 Task: Design a functional, multi-material chess set with custom figurines.
Action: Mouse moved to (147, 112)
Screenshot: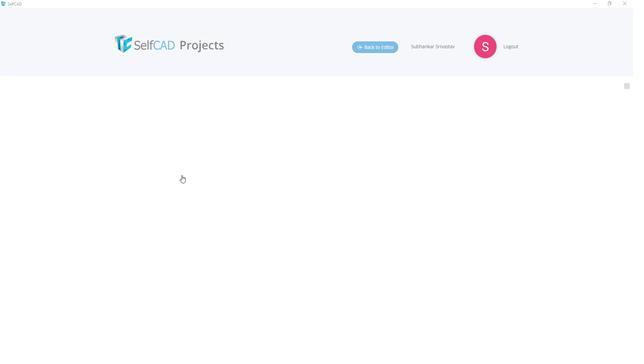 
Action: Mouse pressed left at (147, 112)
Screenshot: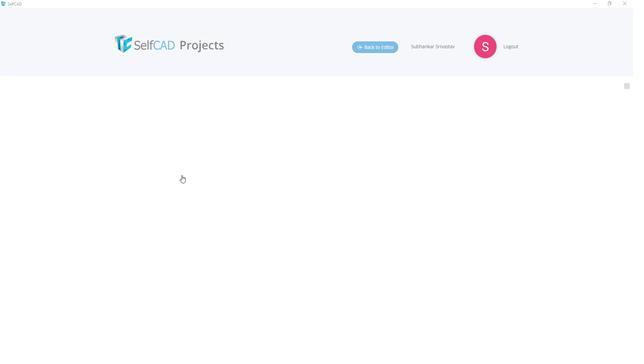 
Action: Mouse moved to (319, 133)
Screenshot: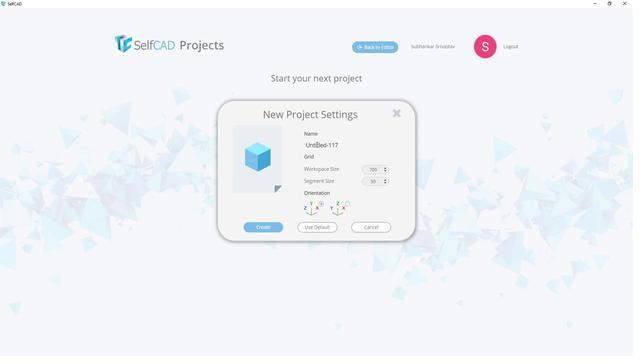 
Action: Mouse pressed left at (319, 133)
Screenshot: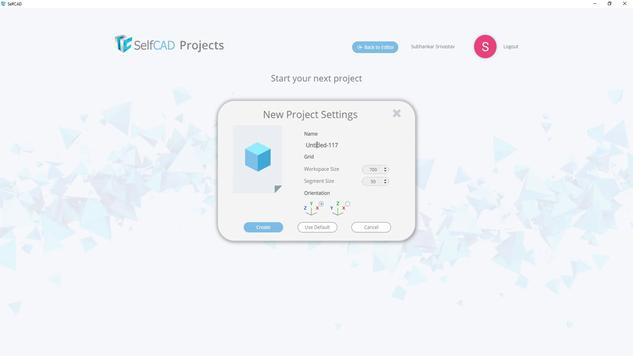 
Action: Key pressed <Key.shift>Chess<Key.space><Key.shift>Set<Key.space><Key.shift><Key.shift>Custom
Screenshot: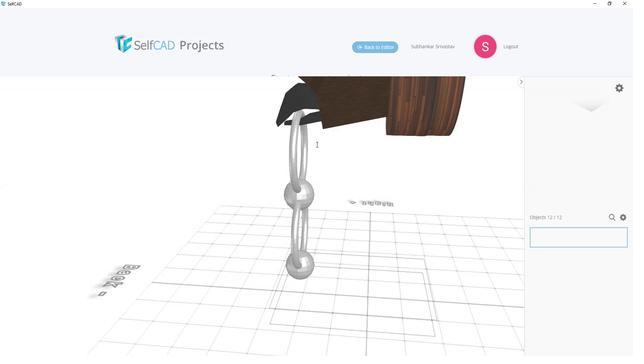 
Action: Mouse moved to (267, 213)
Screenshot: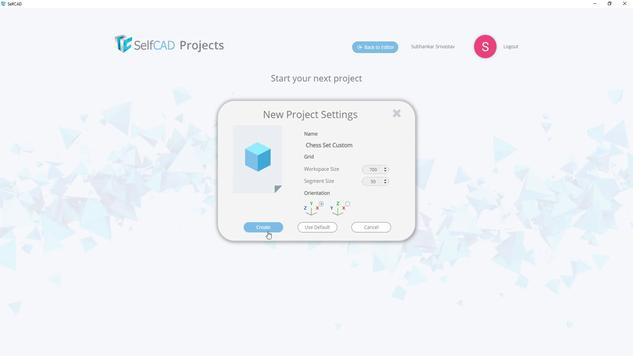 
Action: Mouse pressed left at (267, 213)
Screenshot: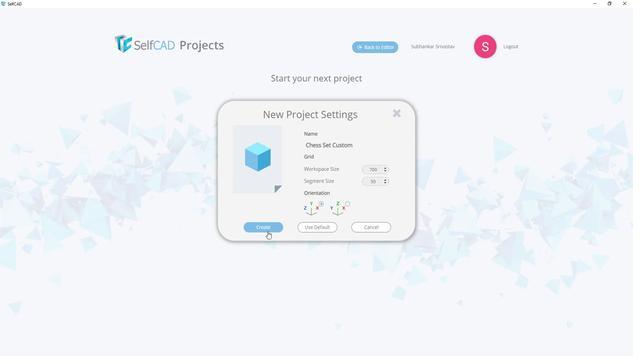 
Action: Mouse moved to (9, 81)
Screenshot: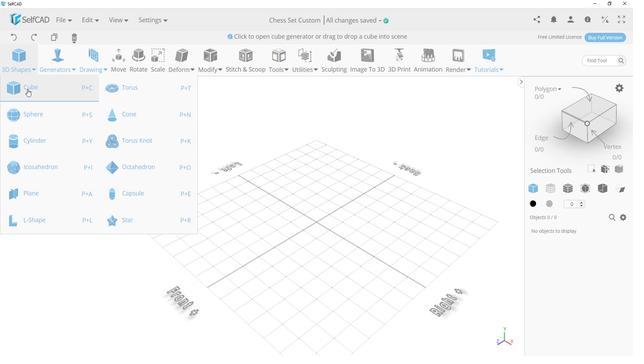 
Action: Mouse pressed left at (9, 81)
Screenshot: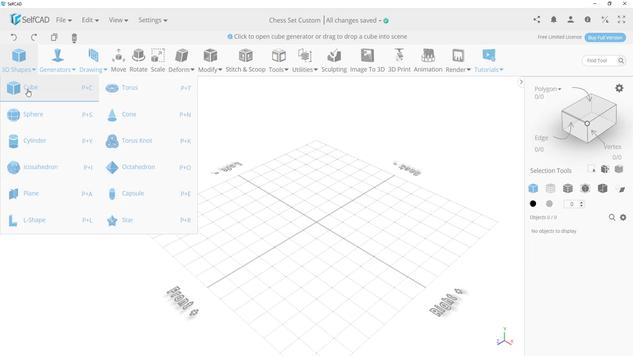 
Action: Mouse moved to (0, 116)
Screenshot: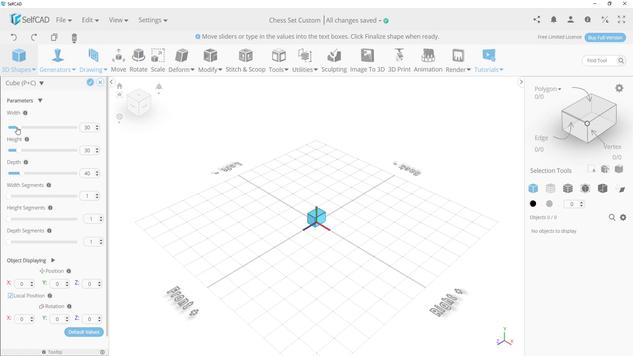 
Action: Mouse pressed left at (0, 116)
Screenshot: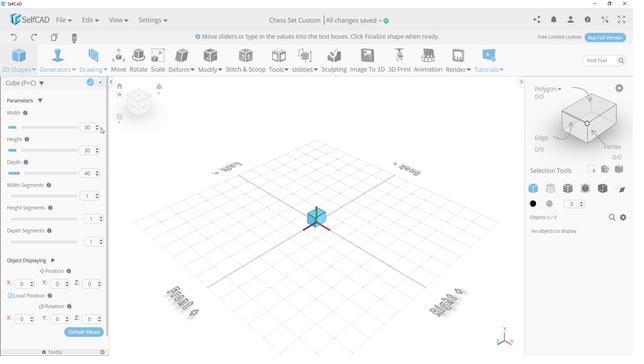 
Action: Mouse moved to (0, 138)
Screenshot: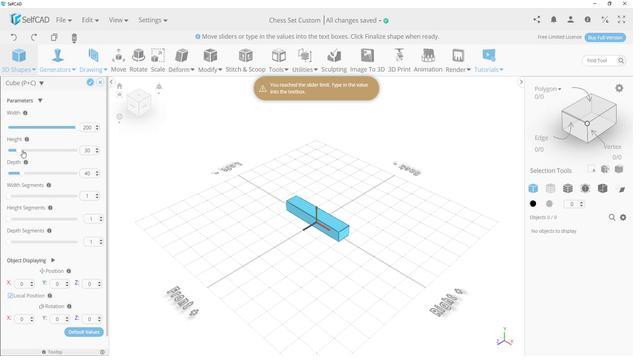 
Action: Mouse pressed left at (0, 138)
Screenshot: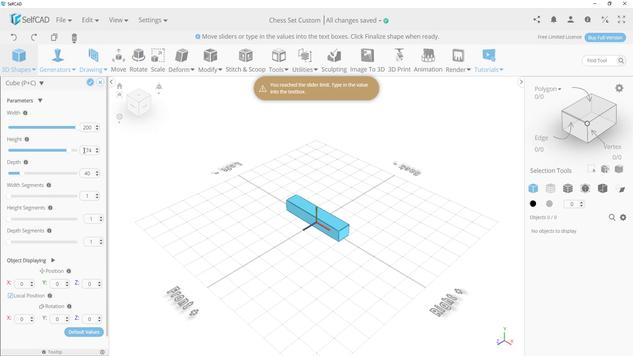 
Action: Mouse moved to (3, 159)
Screenshot: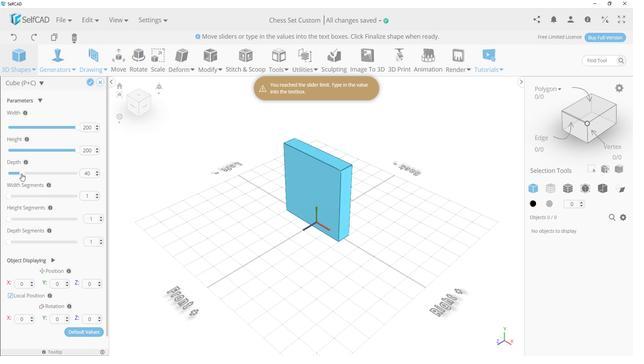 
Action: Mouse pressed left at (3, 159)
Screenshot: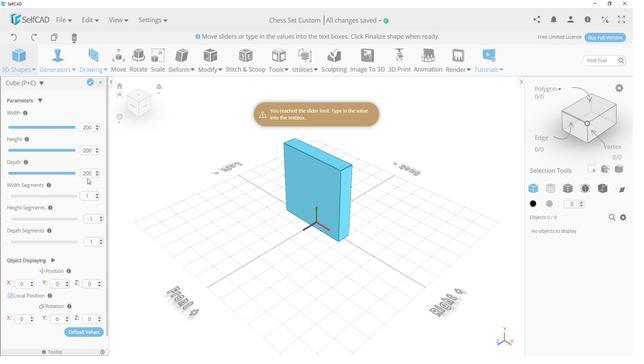 
Action: Mouse moved to (63, 139)
Screenshot: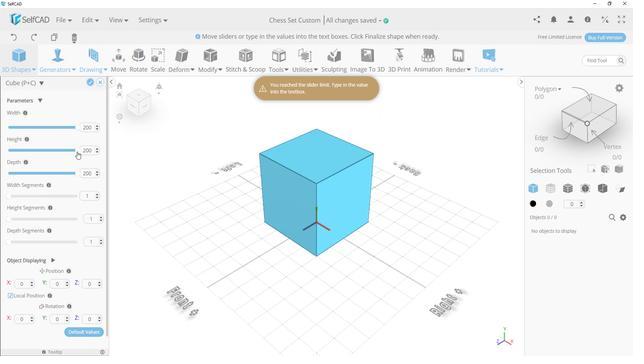 
Action: Mouse pressed left at (63, 139)
Screenshot: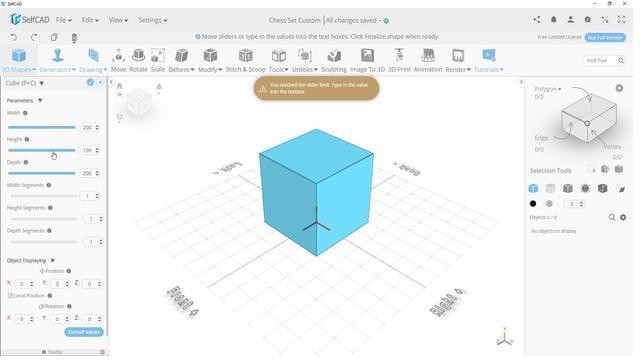 
Action: Mouse moved to (82, 137)
Screenshot: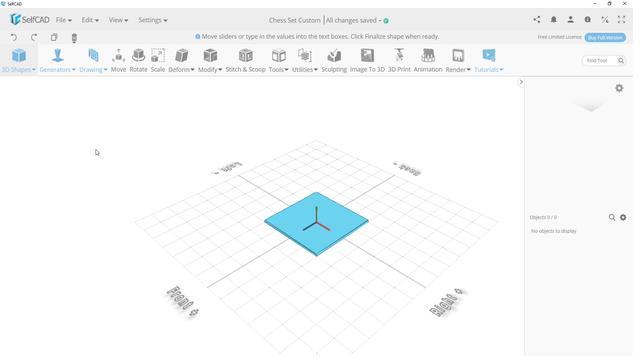 
Action: Mouse pressed left at (82, 137)
Screenshot: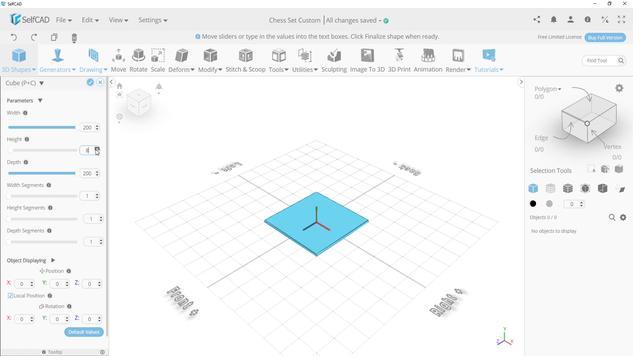 
Action: Mouse pressed left at (82, 137)
Screenshot: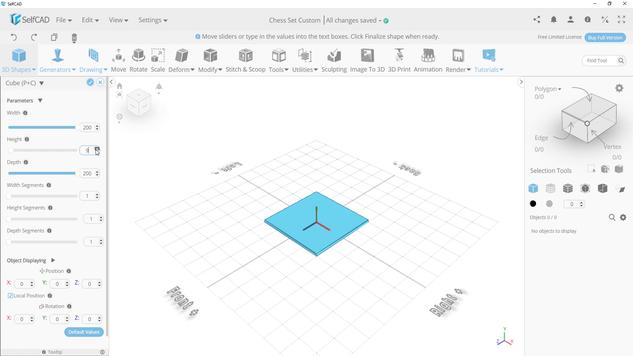 
Action: Mouse pressed left at (82, 137)
Screenshot: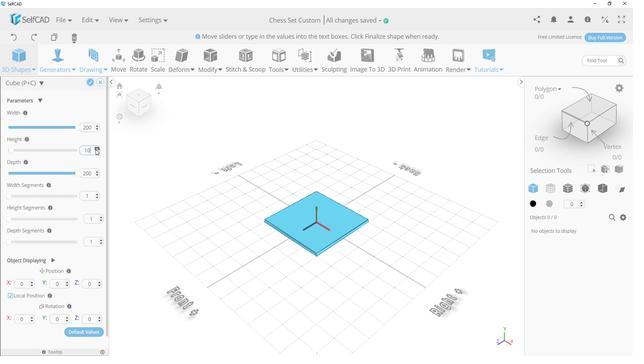 
Action: Mouse moved to (84, 178)
Screenshot: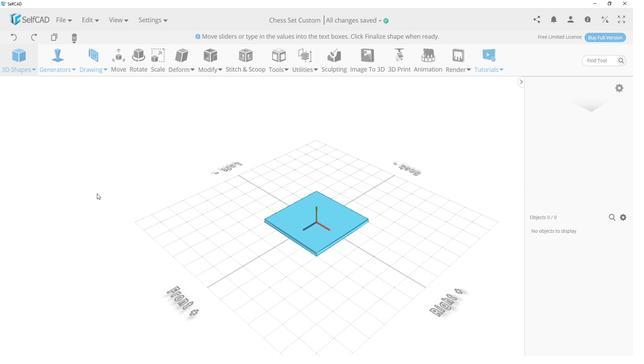 
Action: Mouse pressed left at (84, 178)
Screenshot: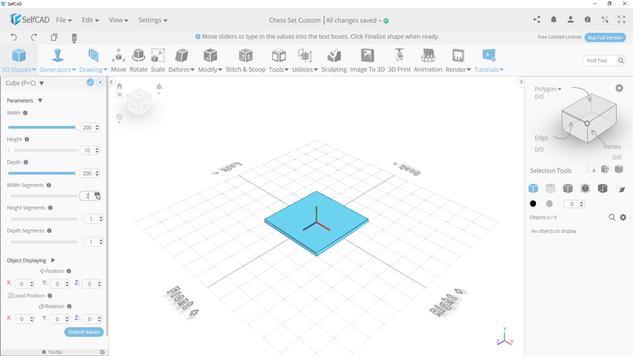 
Action: Mouse pressed left at (84, 178)
Screenshot: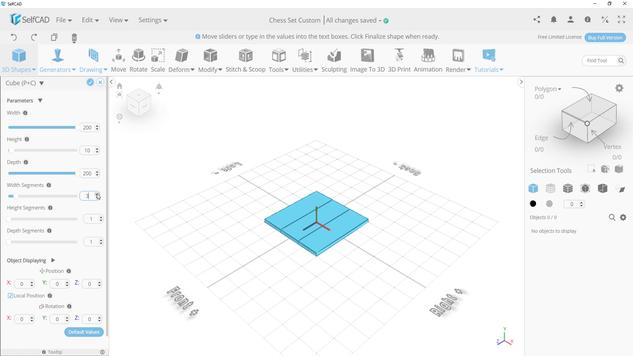 
Action: Mouse pressed left at (84, 178)
Screenshot: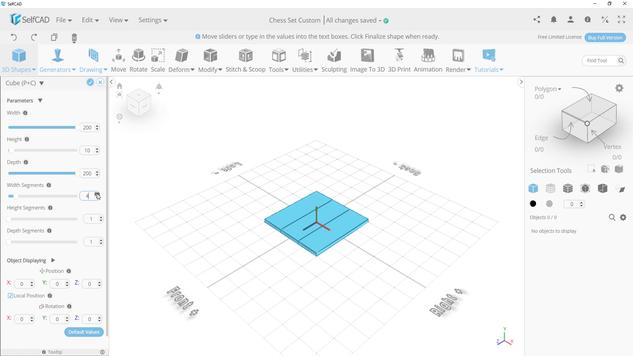 
Action: Mouse pressed left at (84, 178)
Screenshot: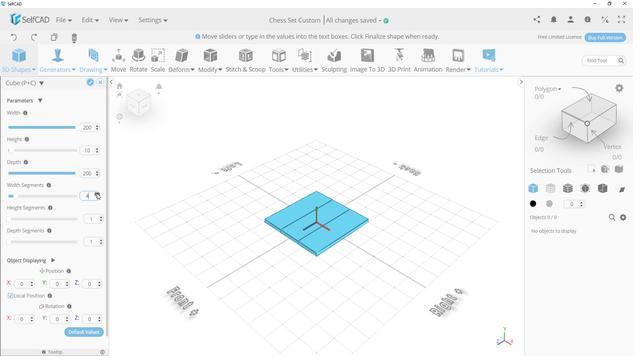 
Action: Mouse pressed left at (84, 178)
Screenshot: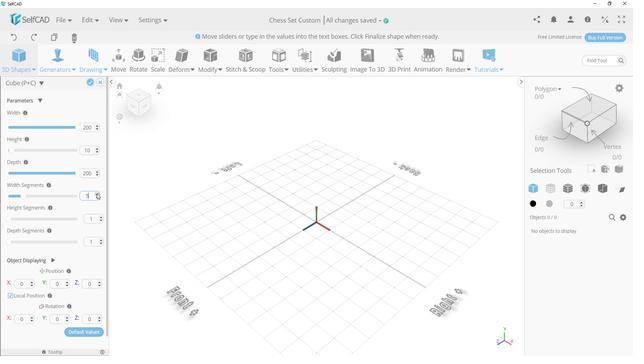 
Action: Mouse pressed left at (84, 178)
Screenshot: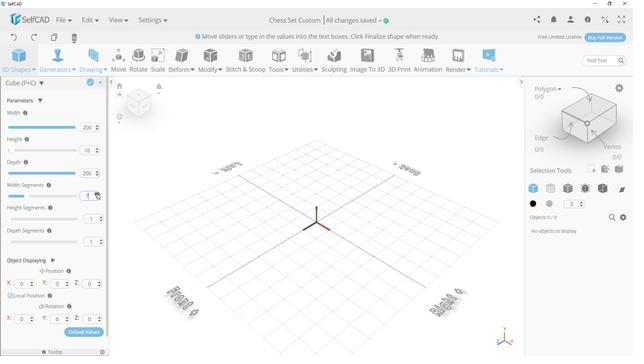 
Action: Mouse pressed left at (84, 178)
Screenshot: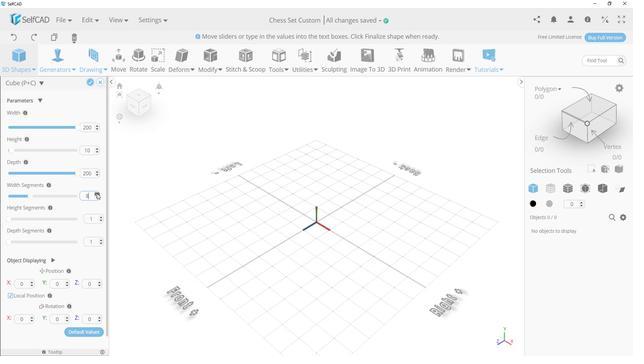 
Action: Mouse moved to (87, 200)
Screenshot: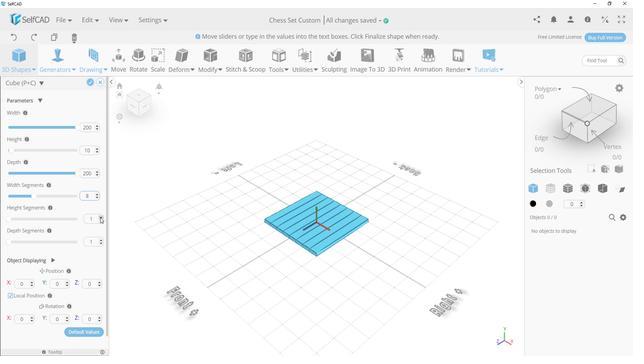 
Action: Mouse pressed left at (87, 200)
Screenshot: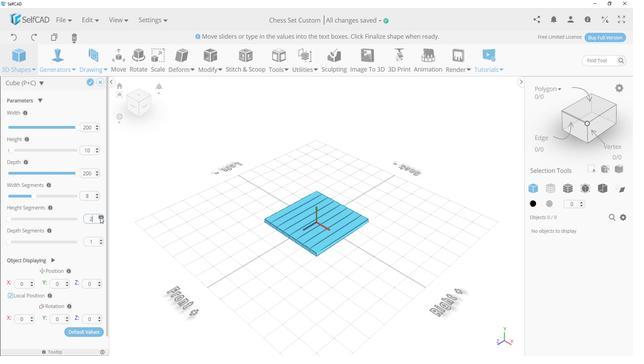 
Action: Mouse moved to (88, 223)
Screenshot: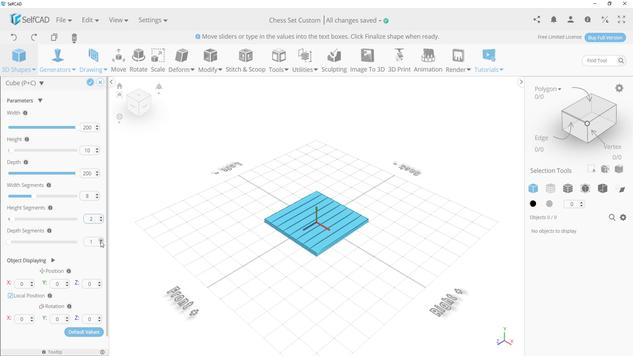 
Action: Mouse pressed left at (88, 223)
Screenshot: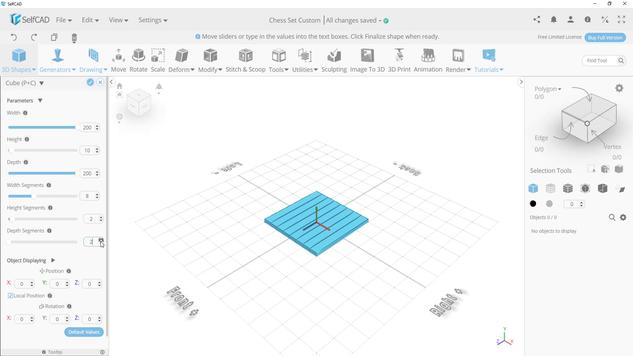
Action: Mouse pressed left at (88, 223)
Screenshot: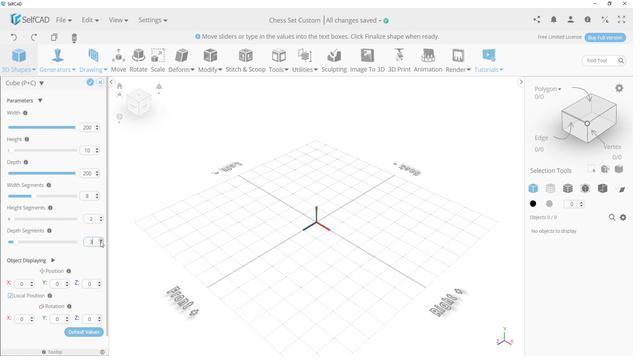
Action: Mouse pressed left at (88, 223)
Screenshot: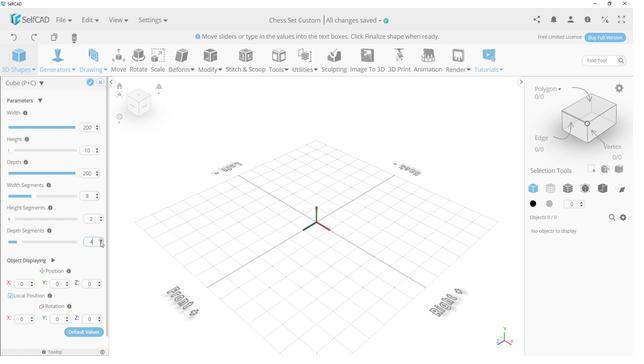 
Action: Mouse pressed left at (88, 223)
Screenshot: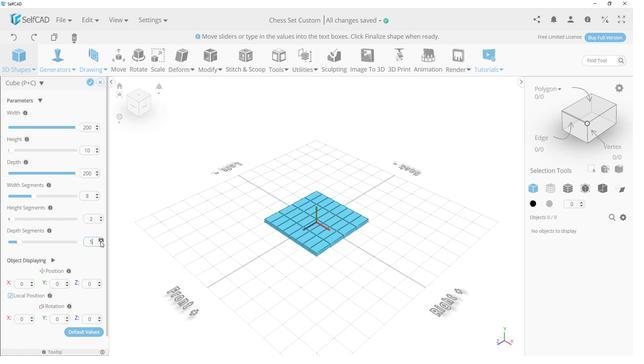 
Action: Mouse pressed left at (88, 223)
Screenshot: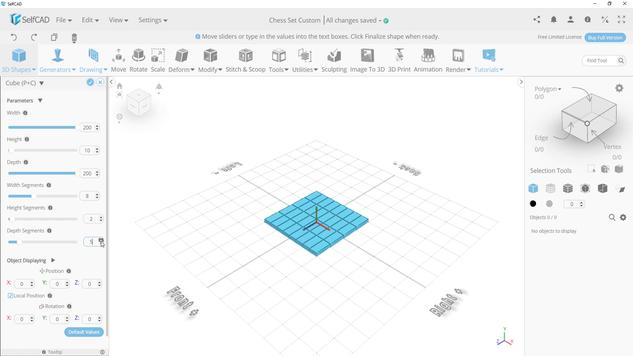 
Action: Mouse moved to (88, 222)
Screenshot: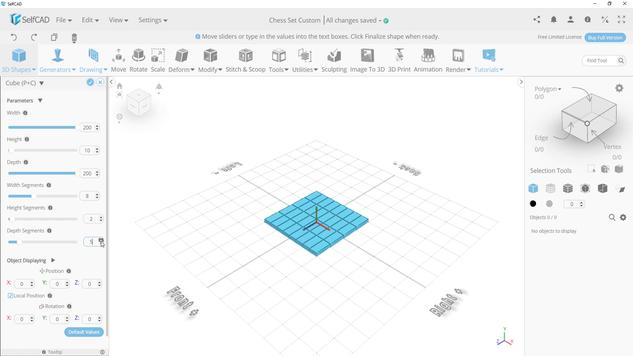 
Action: Mouse pressed left at (88, 222)
Screenshot: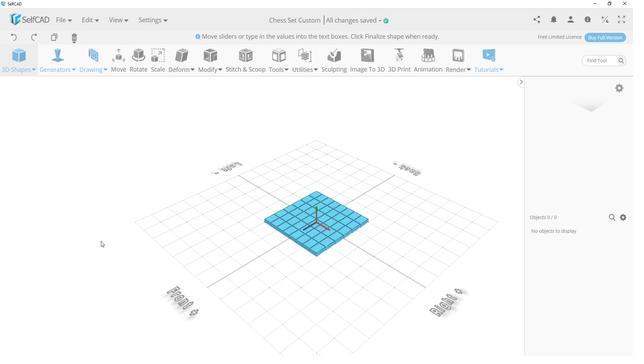 
Action: Mouse pressed left at (88, 222)
Screenshot: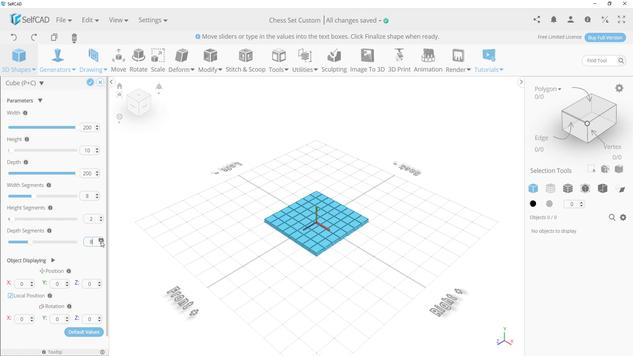 
Action: Mouse moved to (76, 76)
Screenshot: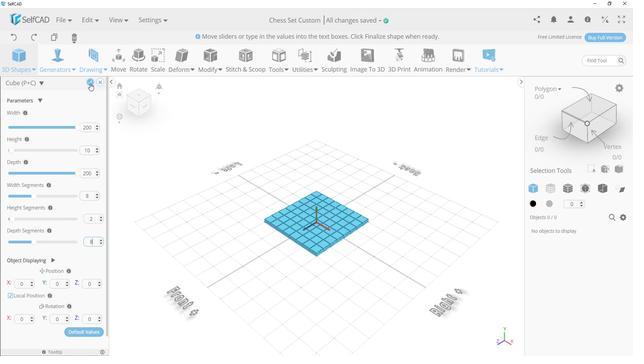 
Action: Mouse pressed left at (76, 76)
Screenshot: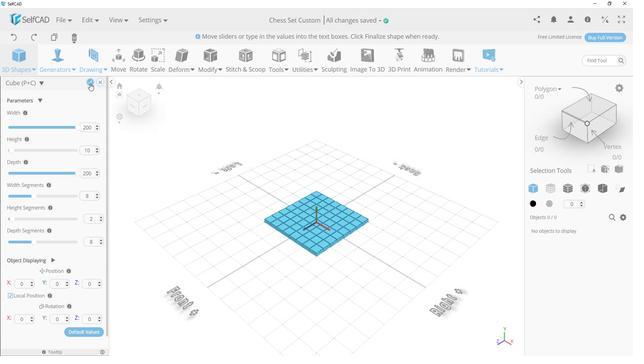 
Action: Mouse moved to (592, 180)
Screenshot: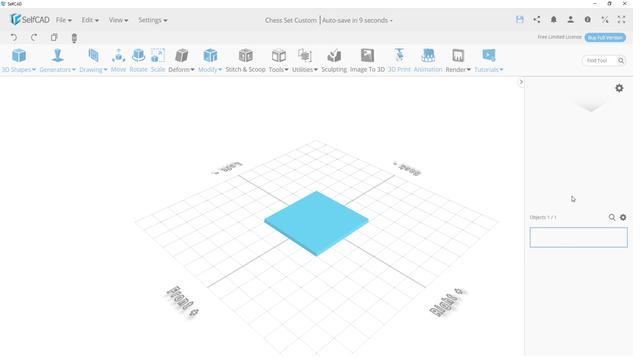 
Action: Mouse pressed left at (592, 180)
Screenshot: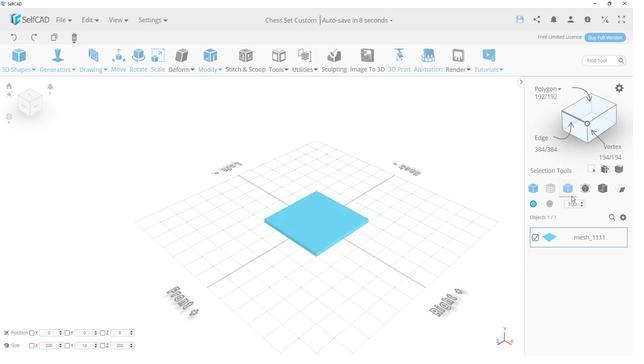 
Action: Mouse moved to (589, 174)
Screenshot: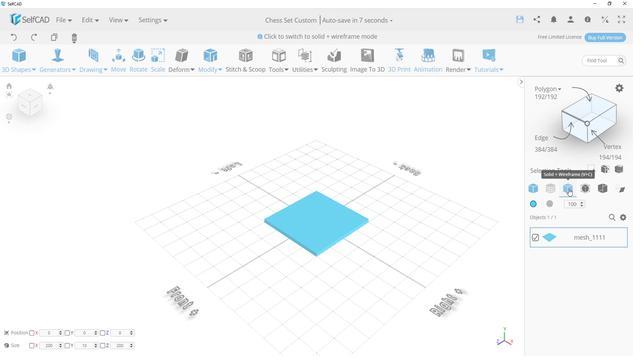 
Action: Mouse pressed left at (589, 174)
Screenshot: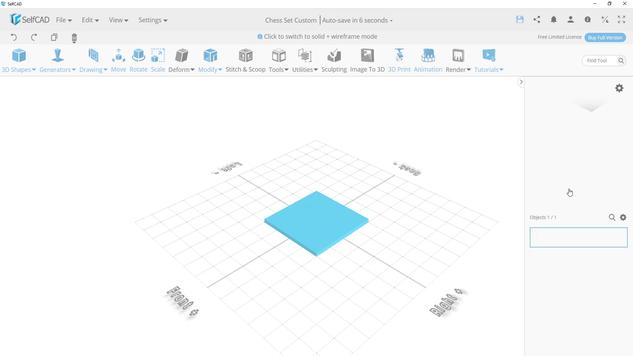 
Action: Mouse moved to (379, 218)
Screenshot: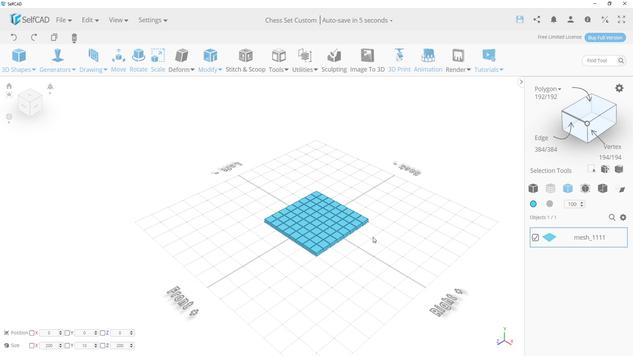 
Action: Mouse scrolled (379, 219) with delta (0, 0)
Screenshot: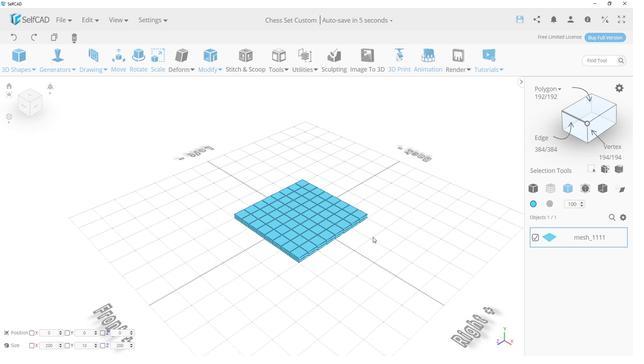 
Action: Mouse scrolled (379, 219) with delta (0, 0)
Screenshot: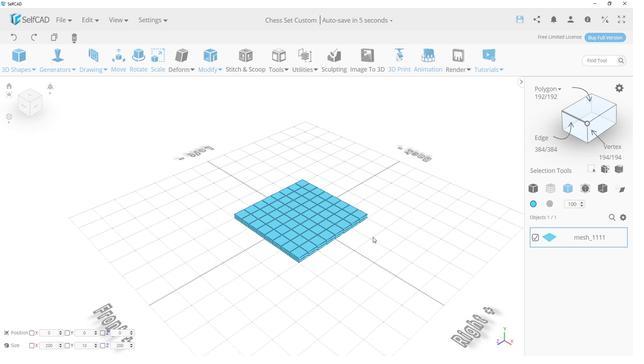 
Action: Mouse scrolled (379, 219) with delta (0, 0)
Screenshot: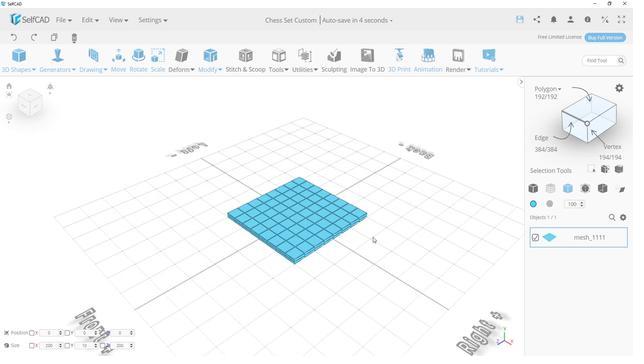 
Action: Mouse scrolled (379, 219) with delta (0, 0)
Screenshot: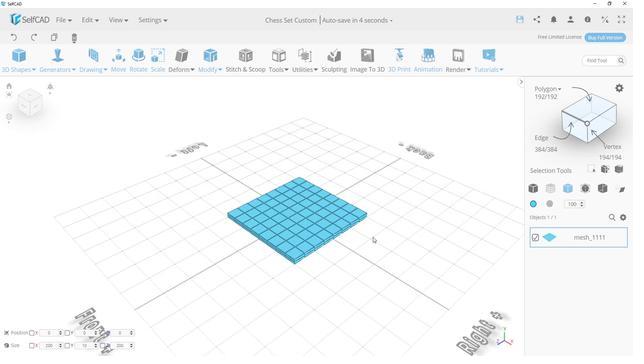 
Action: Mouse scrolled (379, 219) with delta (0, 0)
Screenshot: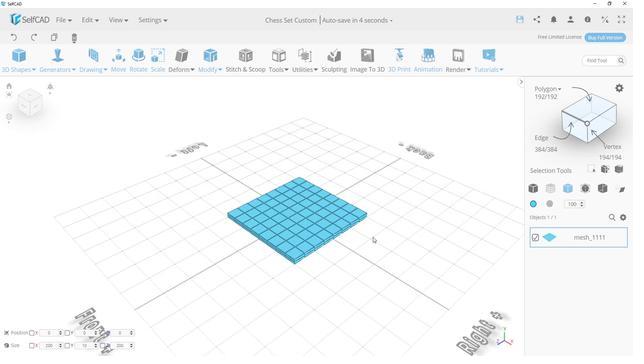 
Action: Mouse scrolled (379, 219) with delta (0, 0)
Screenshot: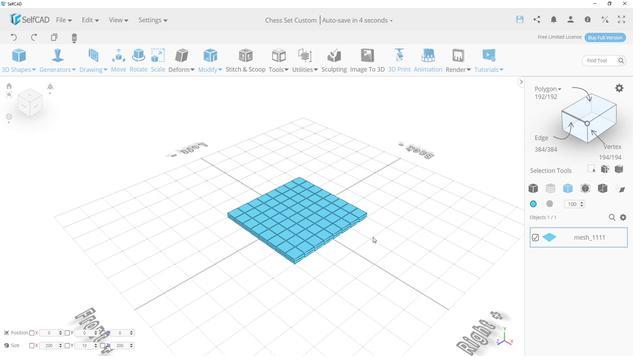 
Action: Mouse scrolled (379, 219) with delta (0, 0)
Screenshot: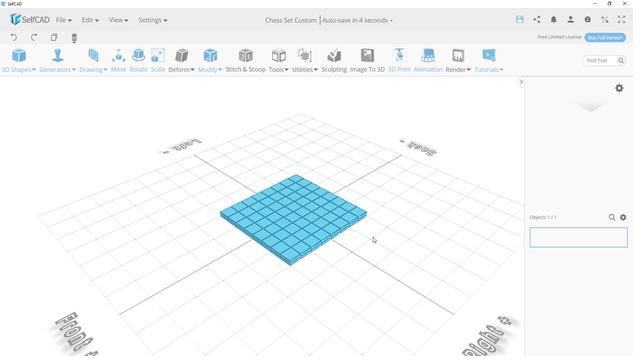 
Action: Mouse scrolled (379, 219) with delta (0, 0)
Screenshot: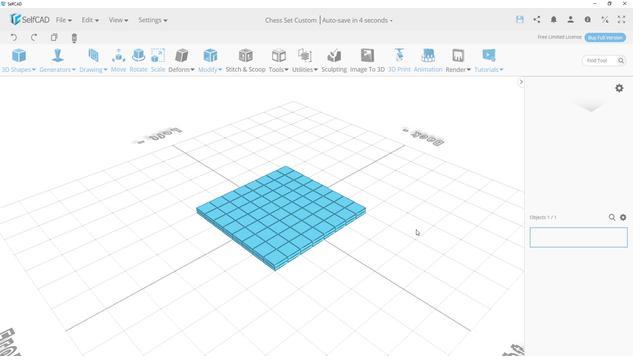 
Action: Mouse scrolled (379, 219) with delta (0, 0)
Screenshot: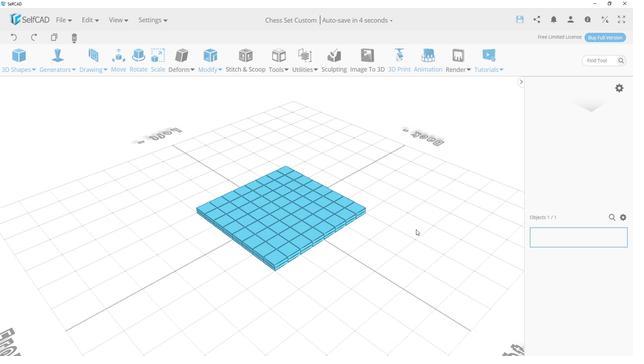 
Action: Mouse scrolled (379, 219) with delta (0, 0)
Screenshot: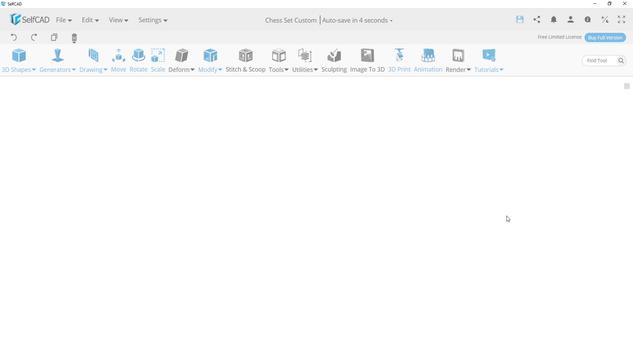
Action: Mouse moved to (567, 189)
Screenshot: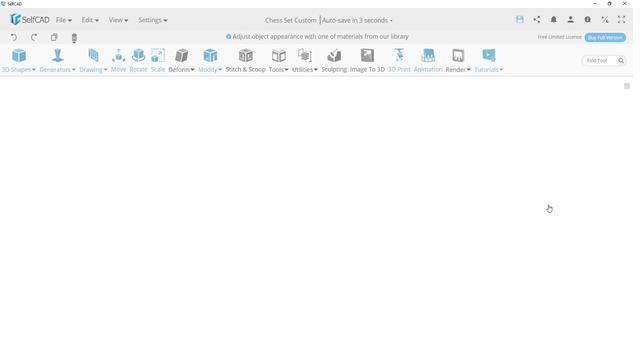 
Action: Mouse pressed left at (567, 189)
Screenshot: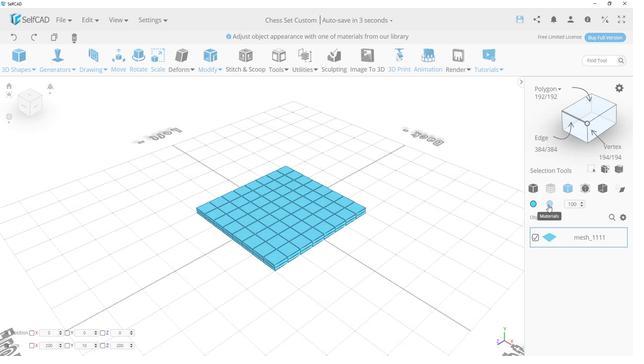 
Action: Mouse moved to (79, 90)
Screenshot: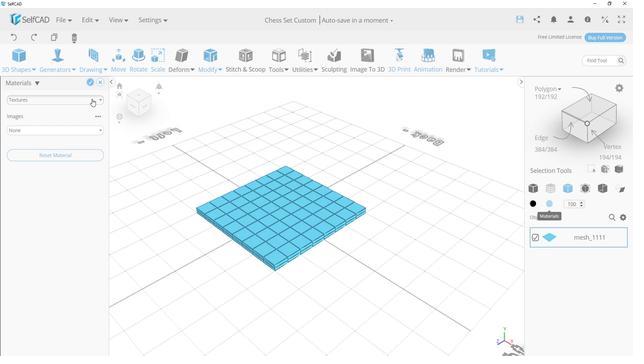 
Action: Mouse pressed left at (79, 90)
Screenshot: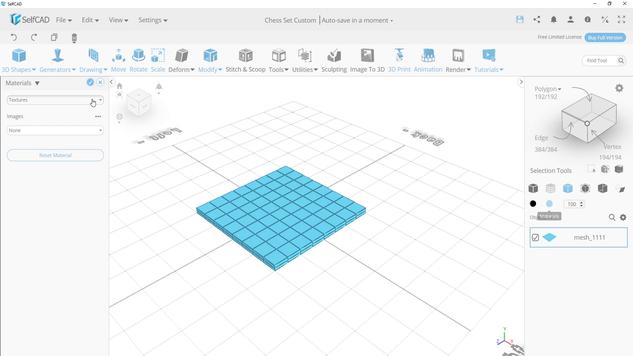 
Action: Mouse moved to (26, 111)
Screenshot: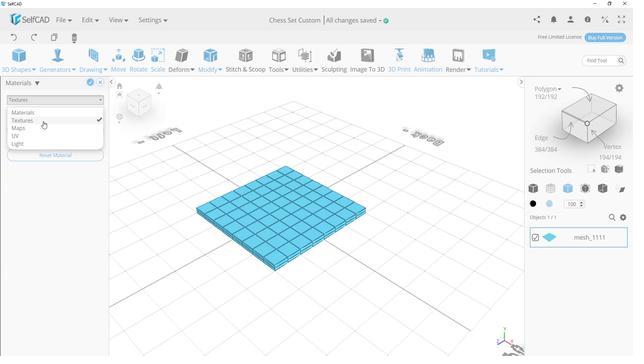 
Action: Mouse pressed left at (26, 111)
Screenshot: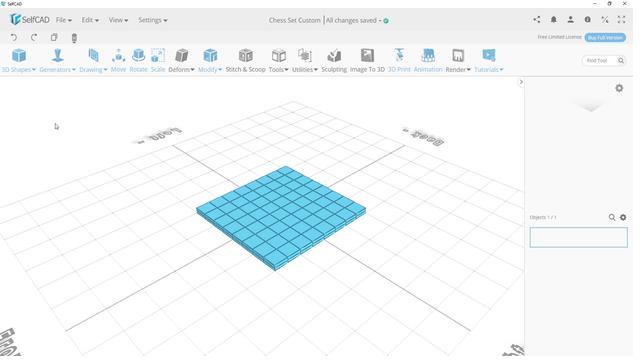 
Action: Mouse moved to (61, 120)
Screenshot: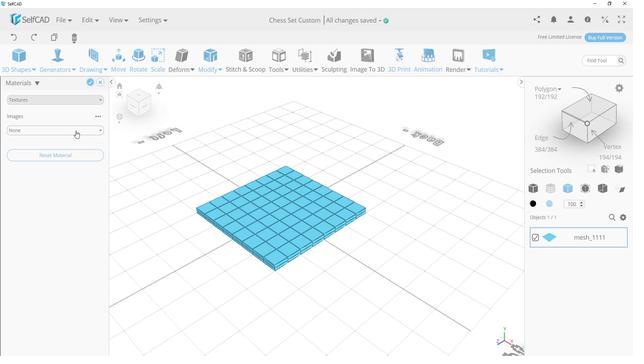 
Action: Mouse pressed left at (61, 120)
Screenshot: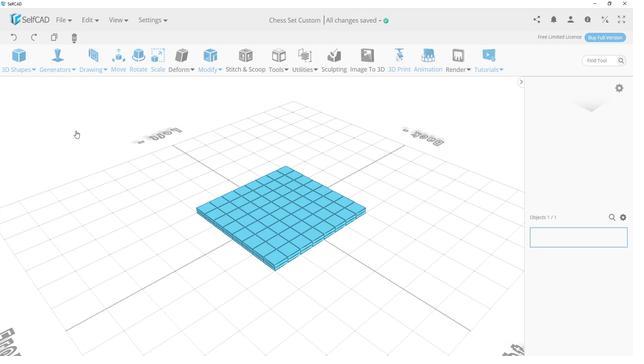 
Action: Mouse moved to (21, 144)
Screenshot: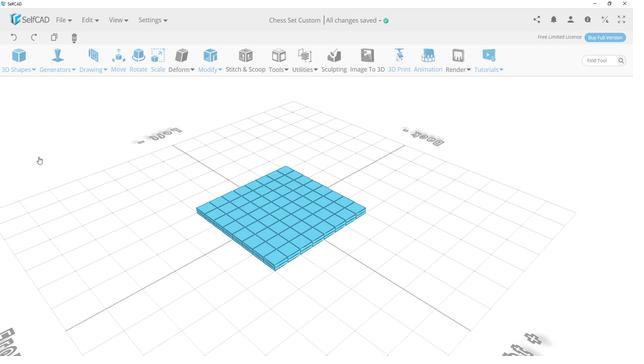 
Action: Mouse pressed left at (21, 144)
Screenshot: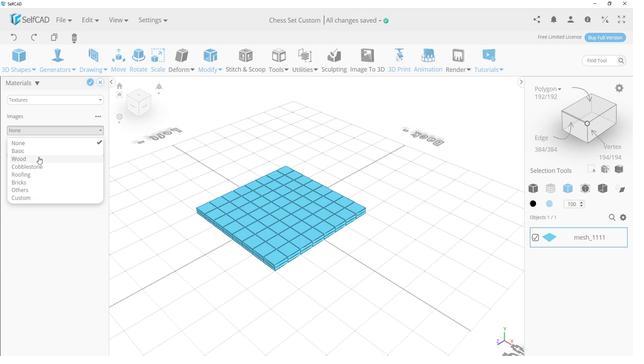 
Action: Mouse moved to (17, 209)
Screenshot: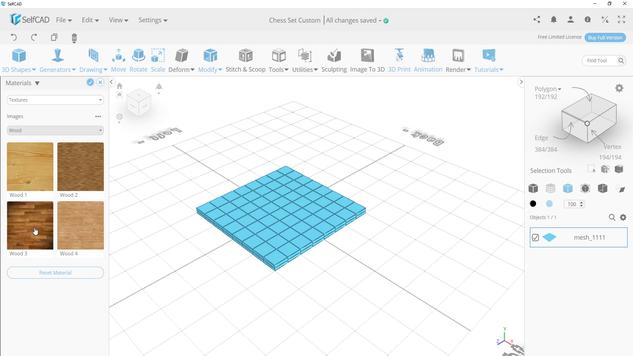 
Action: Mouse pressed left at (17, 209)
Screenshot: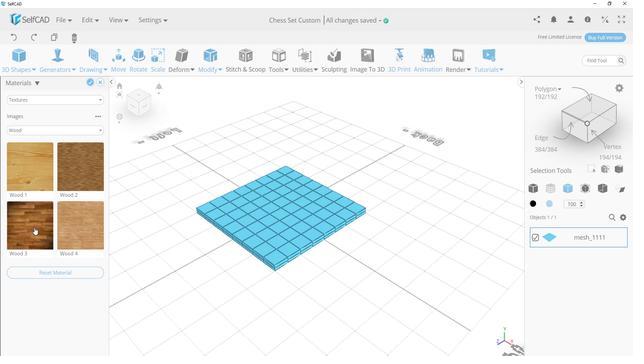 
Action: Mouse moved to (76, 75)
Screenshot: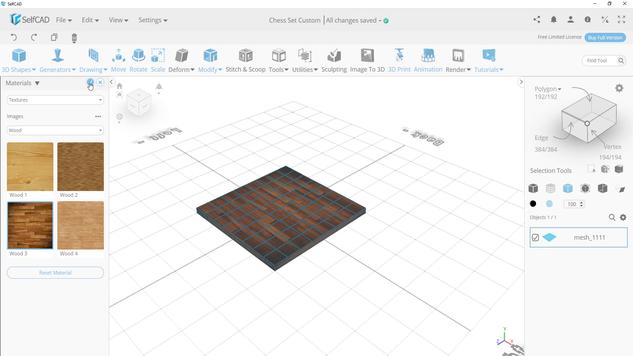 
Action: Mouse pressed left at (76, 75)
Screenshot: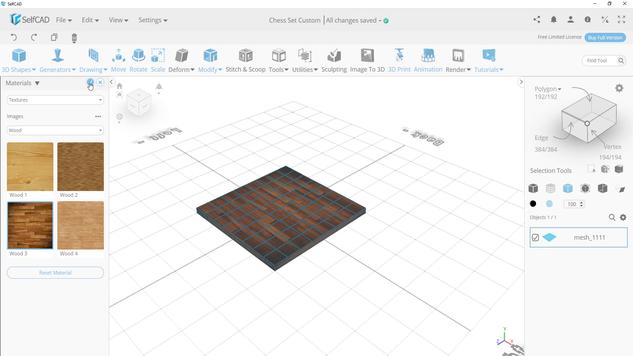 
Action: Mouse moved to (175, 167)
Screenshot: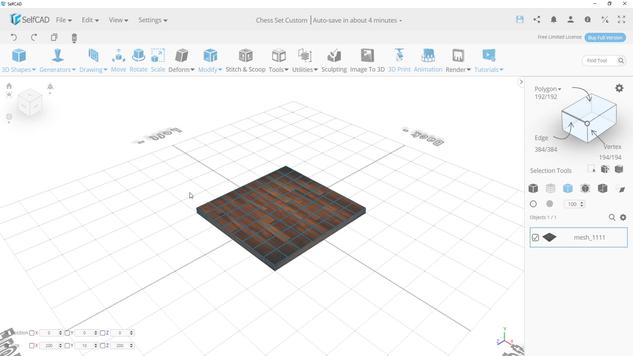 
Action: Mouse pressed left at (175, 167)
Screenshot: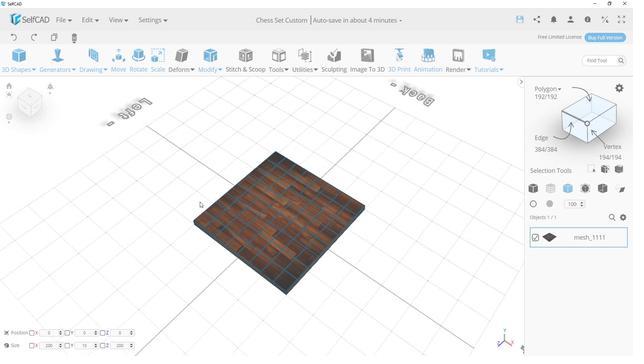 
Action: Mouse moved to (392, 188)
Screenshot: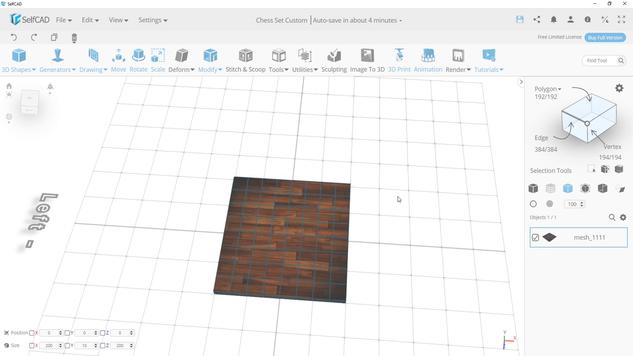 
Action: Mouse pressed left at (392, 188)
Screenshot: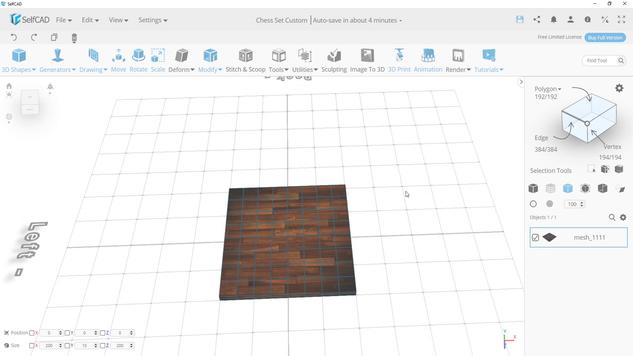 
Action: Mouse moved to (401, 186)
Screenshot: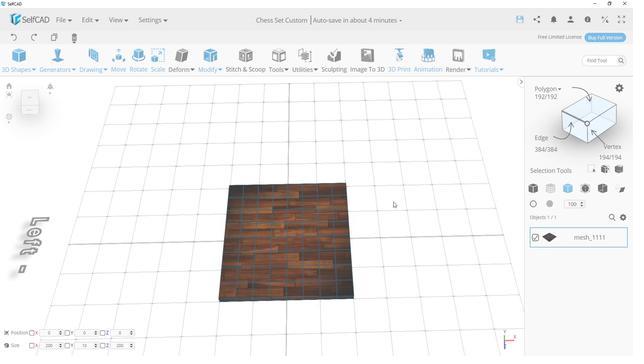 
Action: Mouse pressed left at (401, 186)
Screenshot: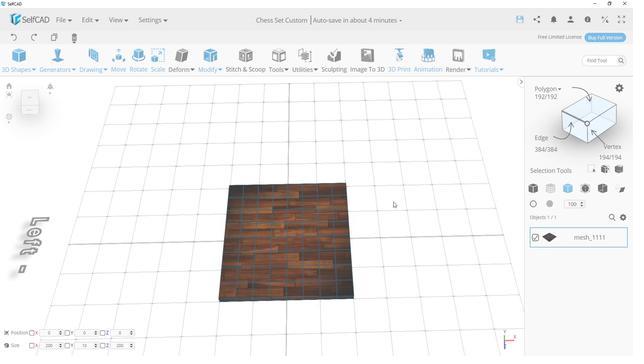 
Action: Mouse moved to (553, 220)
Screenshot: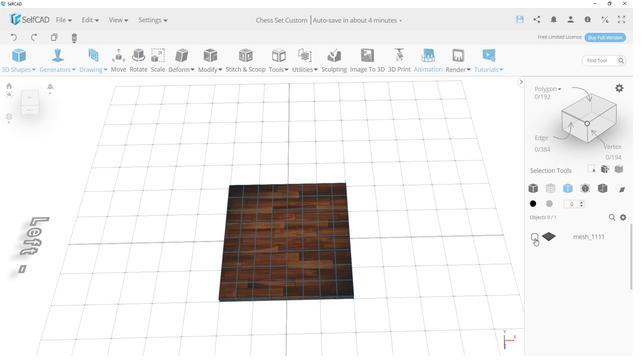 
Action: Mouse pressed left at (553, 220)
Screenshot: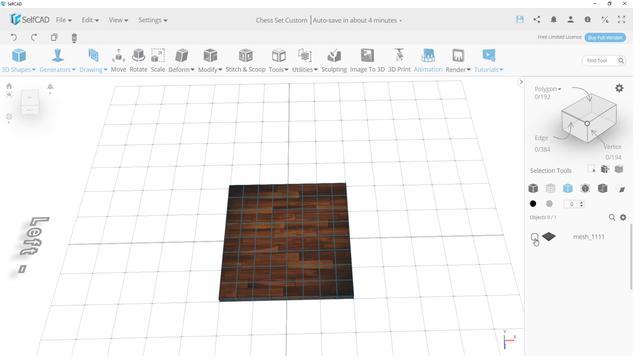 
Action: Mouse moved to (615, 95)
Screenshot: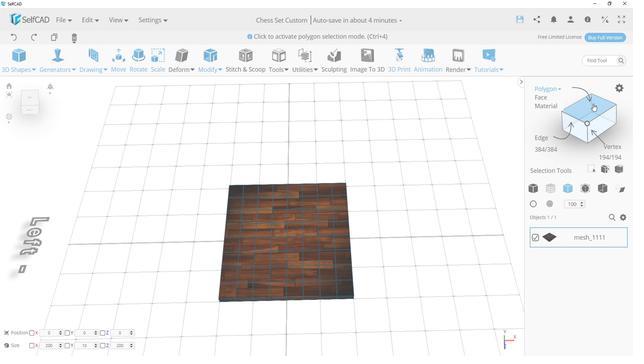 
Action: Mouse pressed left at (615, 95)
Screenshot: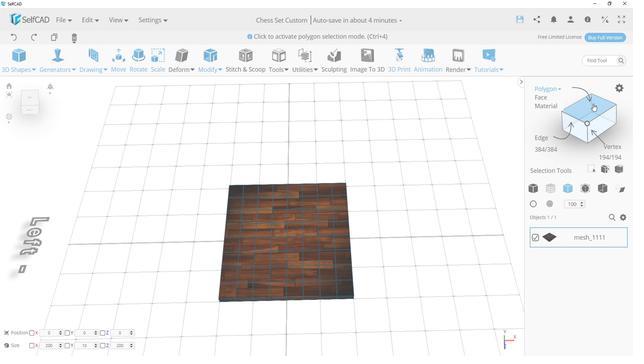 
Action: Mouse moved to (560, 90)
Screenshot: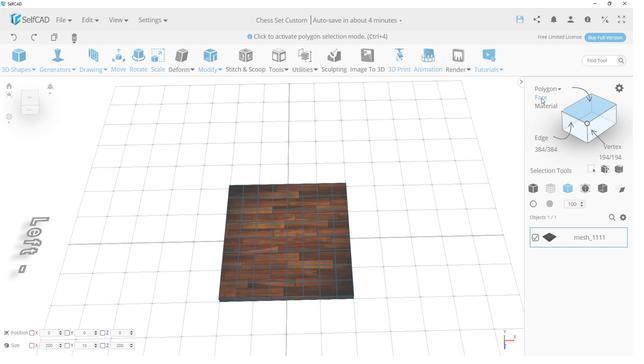 
Action: Mouse pressed left at (560, 90)
Screenshot: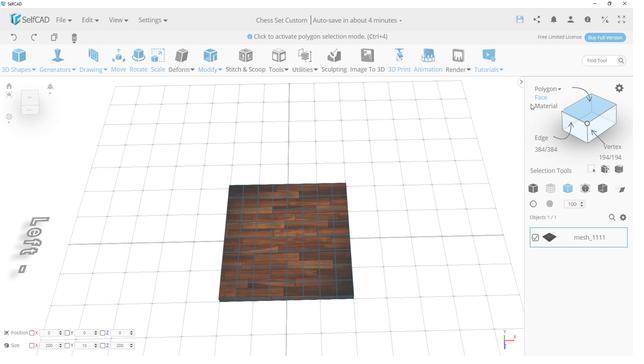 
Action: Mouse moved to (230, 176)
Screenshot: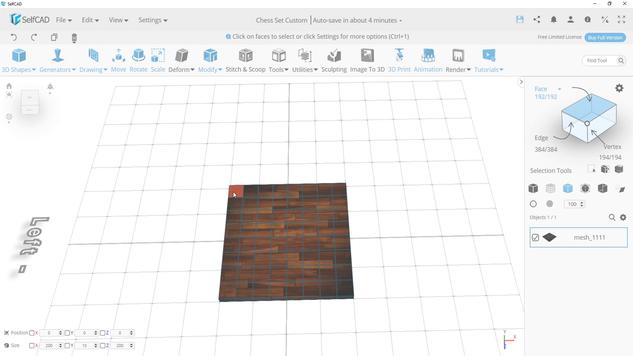 
Action: Mouse pressed left at (230, 176)
Screenshot: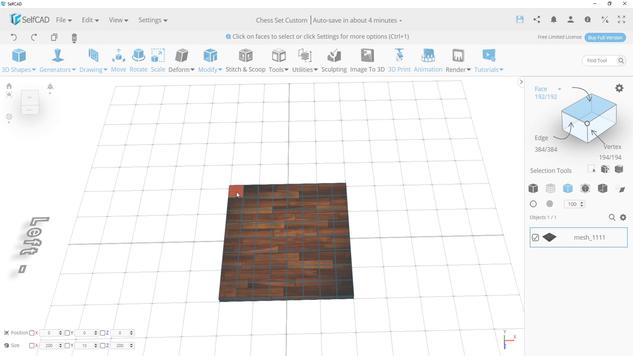 
Action: Mouse moved to (266, 177)
Screenshot: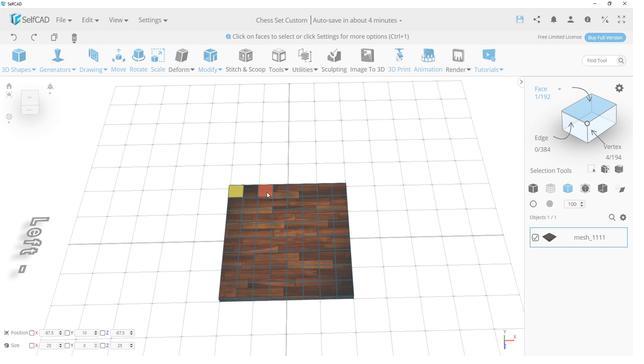 
Action: Mouse pressed left at (266, 177)
Screenshot: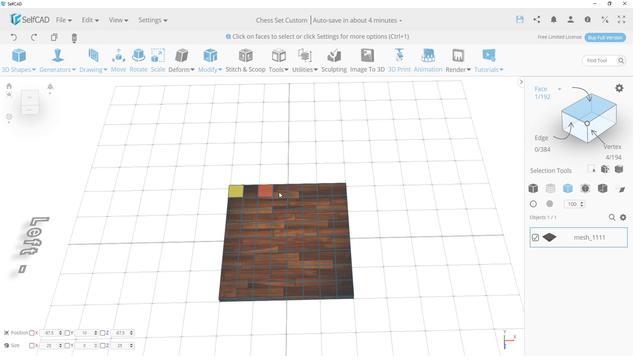 
Action: Mouse moved to (294, 177)
Screenshot: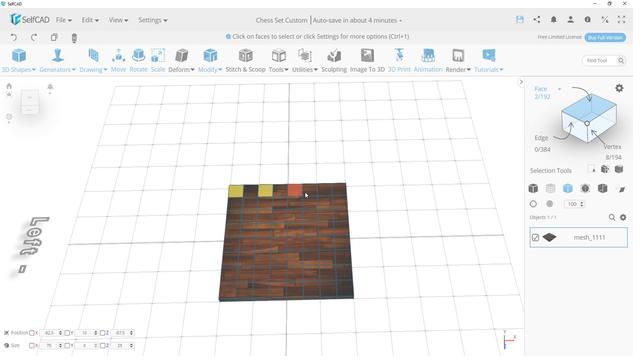 
Action: Mouse pressed left at (294, 177)
Screenshot: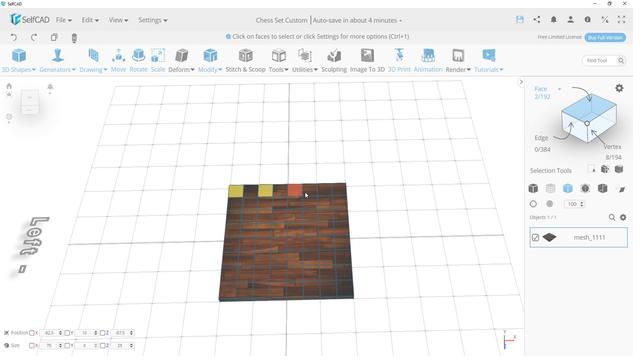 
Action: Mouse moved to (324, 176)
Screenshot: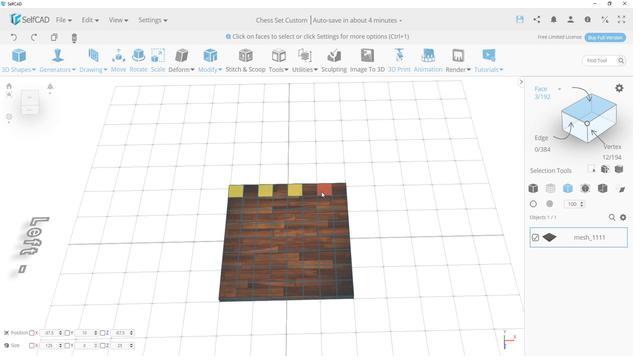 
Action: Mouse pressed left at (324, 176)
Screenshot: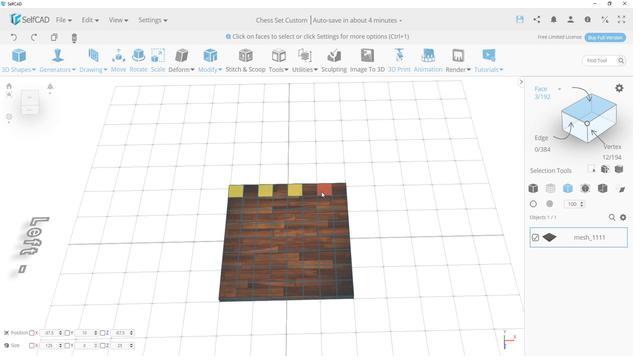 
Action: Mouse moved to (246, 189)
Screenshot: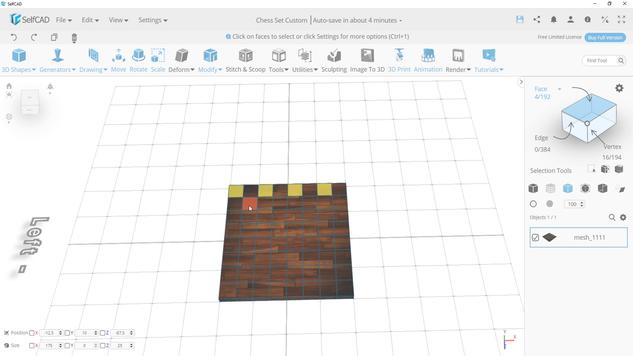 
Action: Mouse pressed left at (246, 189)
Screenshot: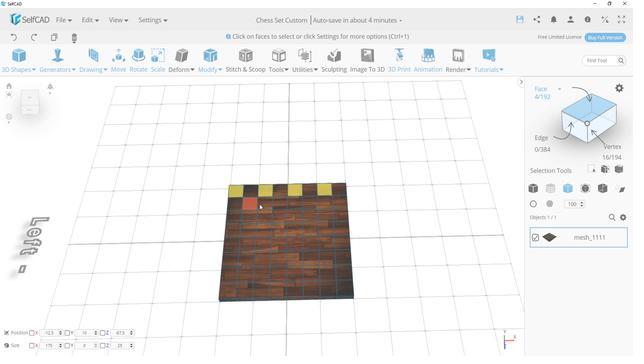 
Action: Mouse moved to (276, 185)
Screenshot: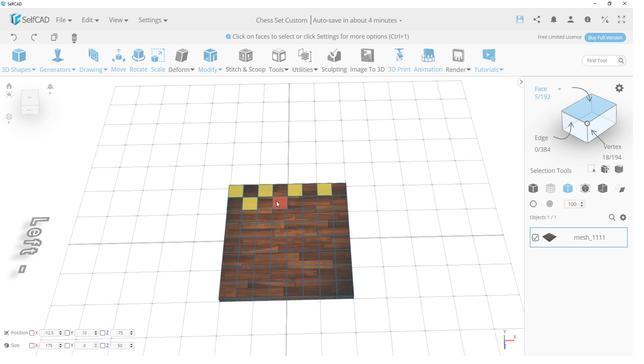 
Action: Mouse pressed left at (276, 185)
Screenshot: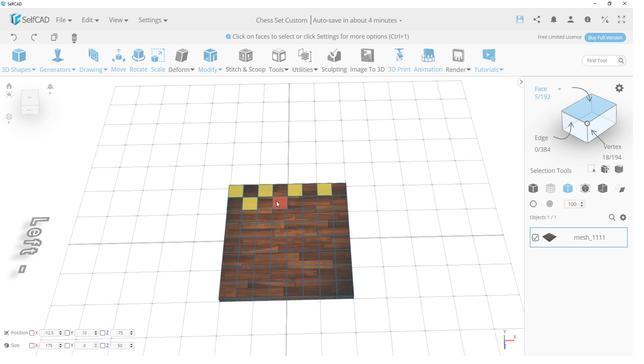 
Action: Mouse moved to (312, 186)
Screenshot: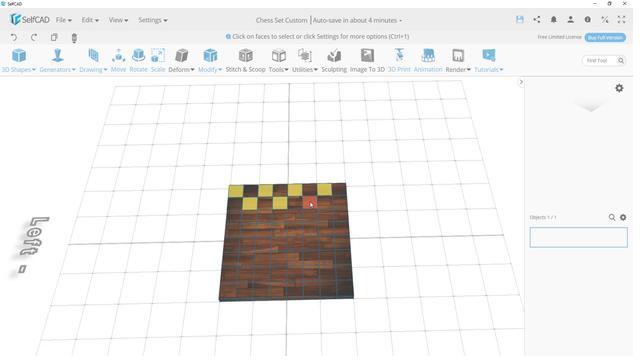 
Action: Mouse pressed left at (312, 186)
Screenshot: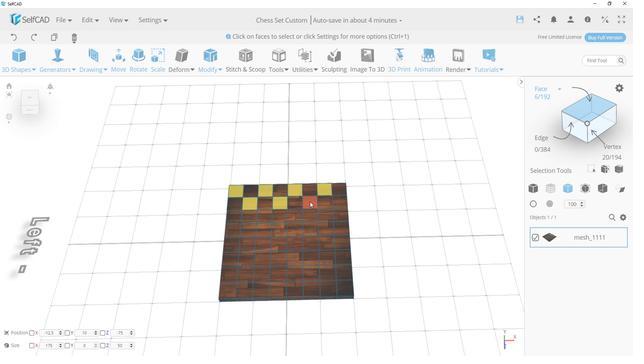 
Action: Mouse moved to (341, 188)
Screenshot: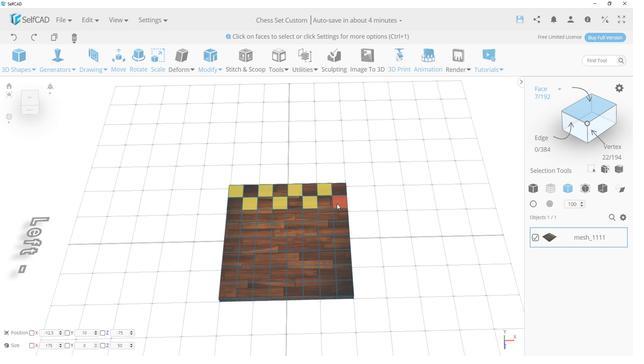 
Action: Mouse pressed left at (341, 188)
Screenshot: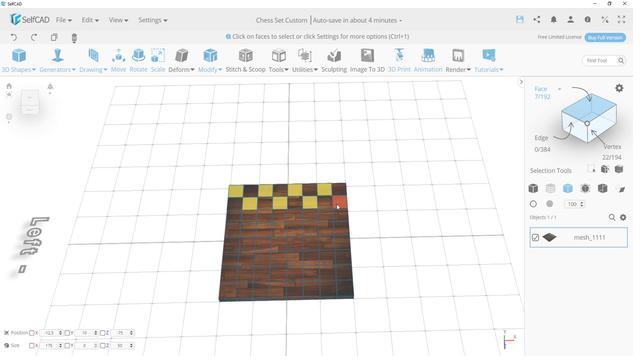 
Action: Mouse moved to (233, 203)
Screenshot: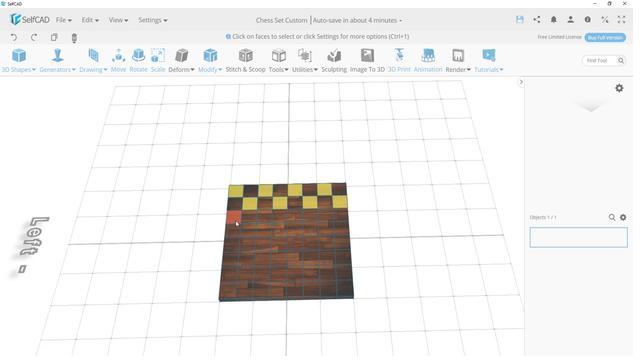 
Action: Mouse pressed left at (233, 203)
Screenshot: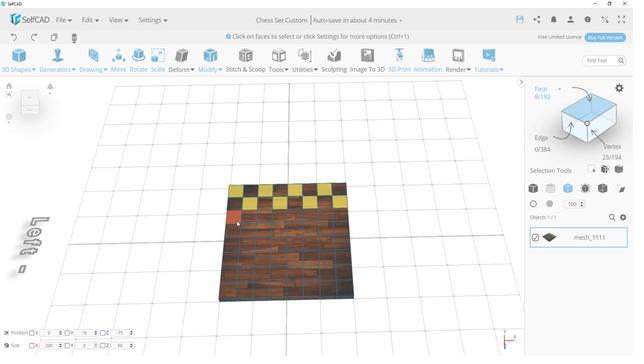 
Action: Mouse moved to (257, 203)
Screenshot: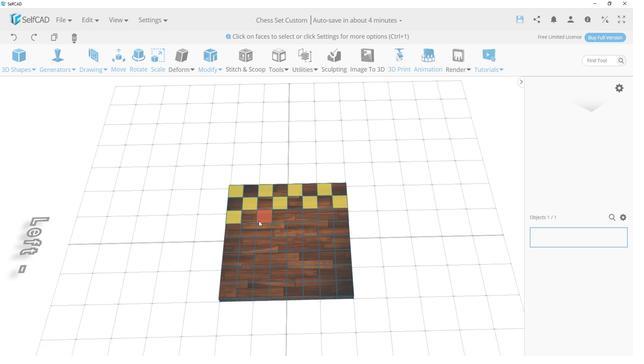 
Action: Mouse pressed left at (257, 203)
Screenshot: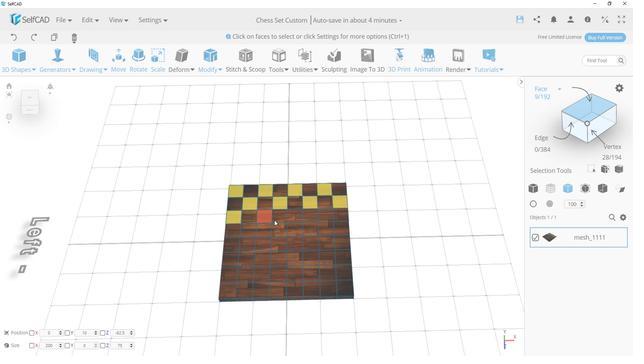 
Action: Mouse moved to (292, 199)
Screenshot: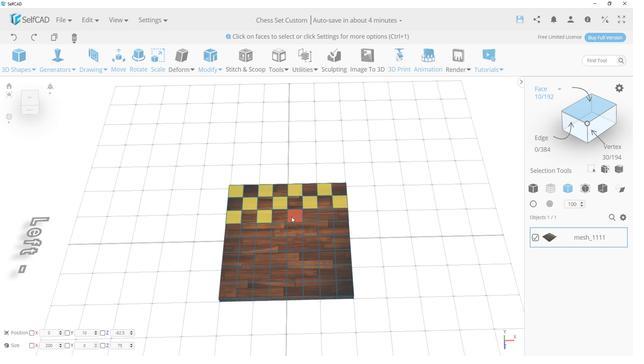 
Action: Mouse pressed left at (292, 199)
Screenshot: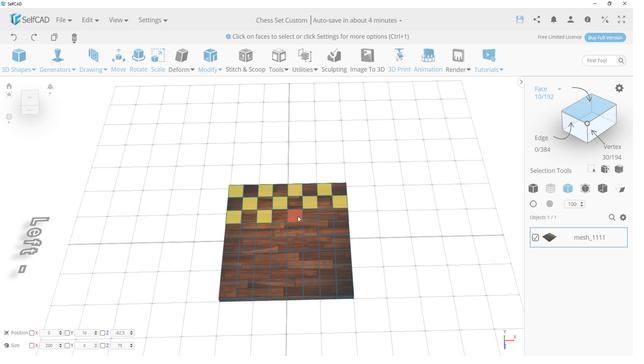 
Action: Mouse moved to (334, 197)
Screenshot: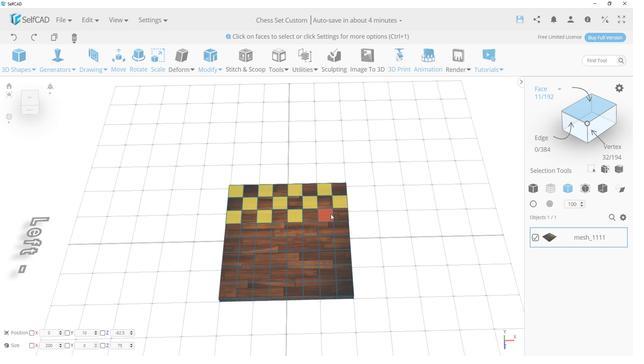 
Action: Mouse pressed left at (334, 197)
Screenshot: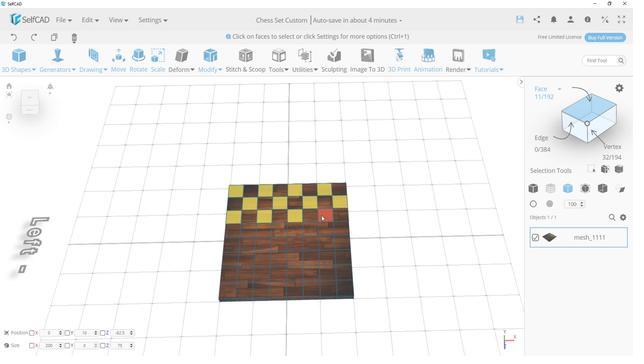 
Action: Mouse moved to (240, 211)
Screenshot: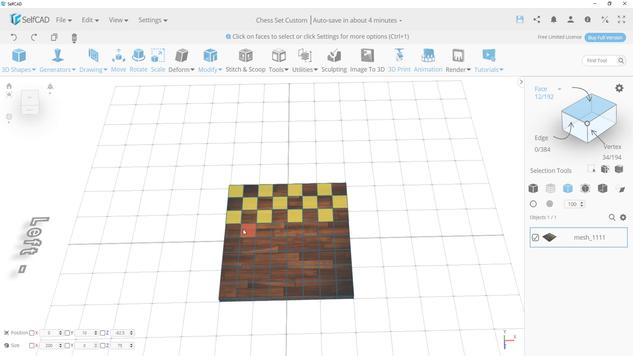 
Action: Mouse pressed left at (240, 211)
Screenshot: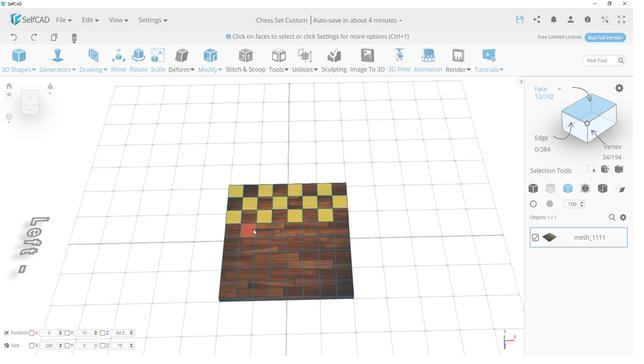 
Action: Mouse moved to (274, 212)
Screenshot: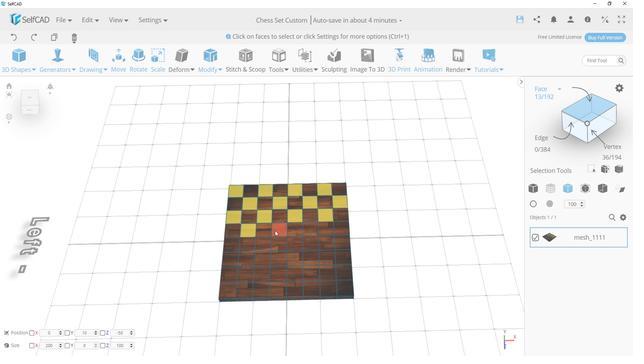 
Action: Mouse pressed left at (274, 212)
Screenshot: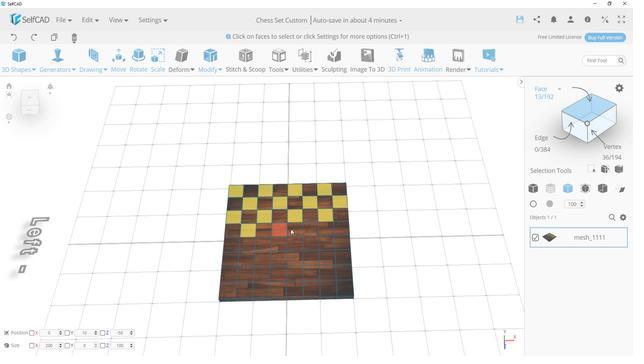 
Action: Mouse moved to (306, 210)
Screenshot: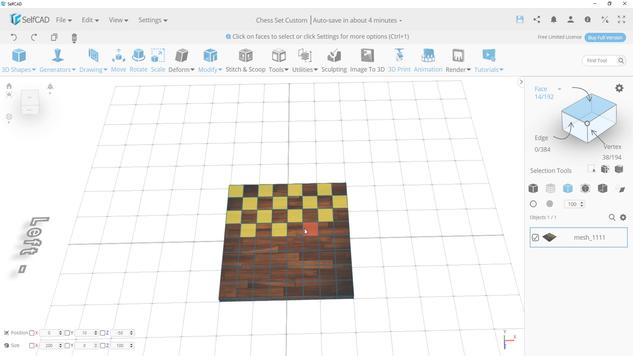 
Action: Mouse pressed left at (306, 210)
Screenshot: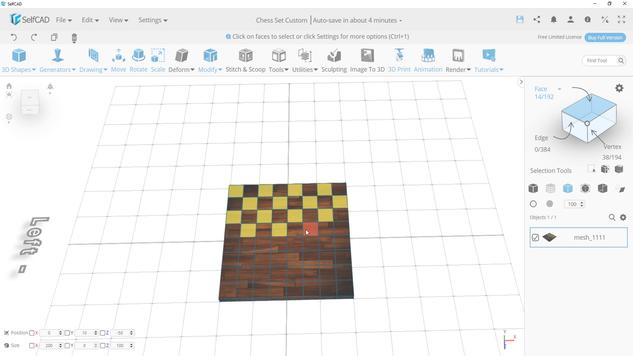 
Action: Mouse moved to (349, 214)
Screenshot: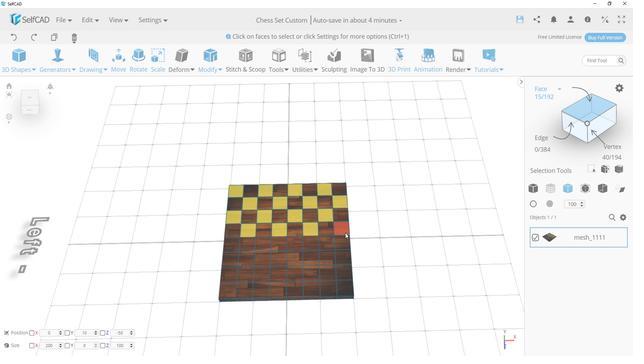 
Action: Mouse pressed left at (349, 214)
Screenshot: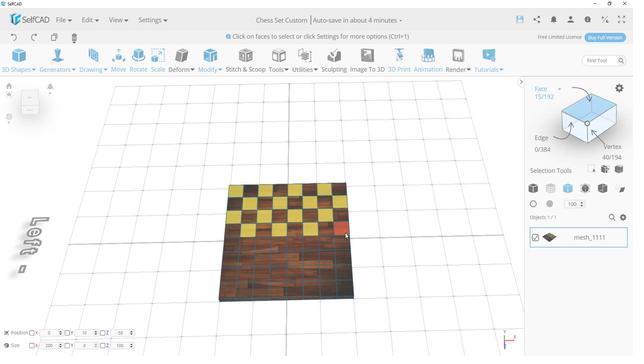 
Action: Mouse moved to (232, 227)
Screenshot: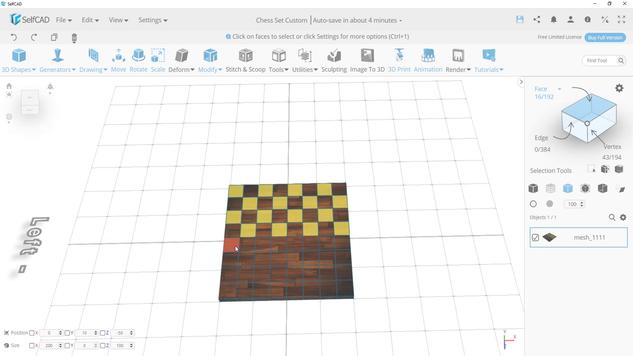 
Action: Mouse pressed left at (232, 227)
Screenshot: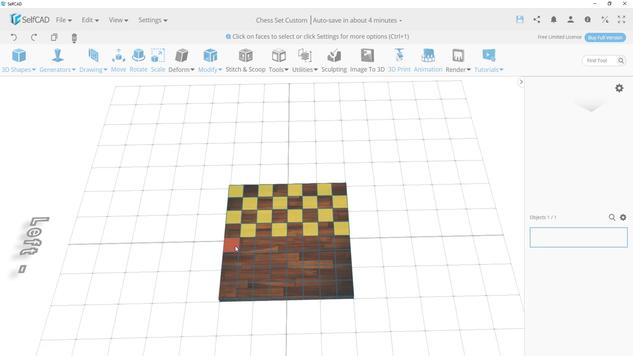 
Action: Mouse moved to (241, 235)
Screenshot: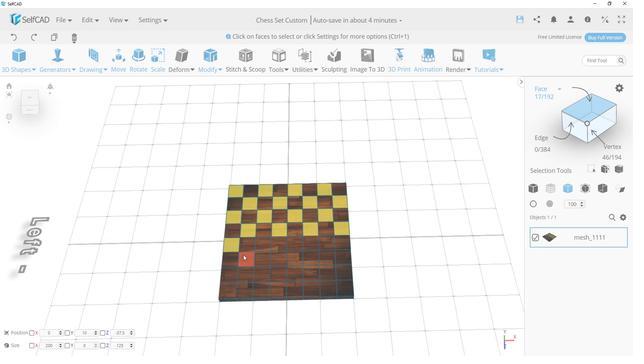 
Action: Mouse pressed left at (241, 235)
Screenshot: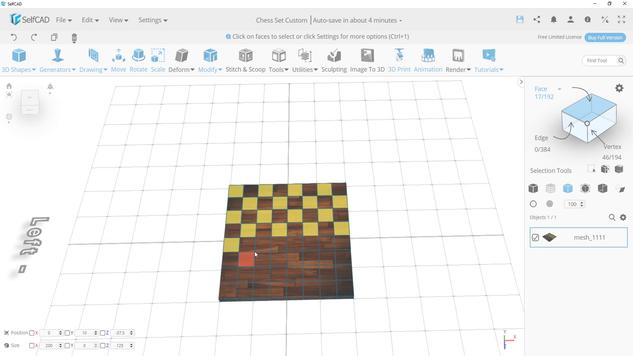 
Action: Mouse moved to (262, 224)
Screenshot: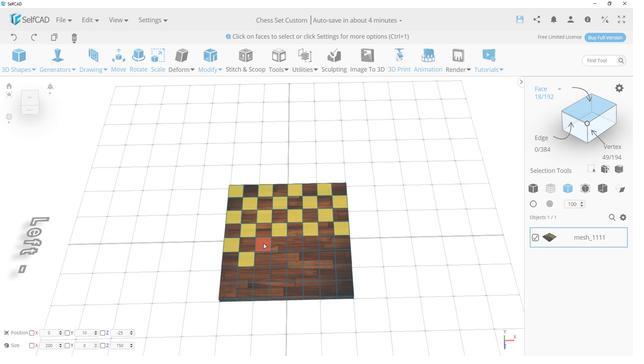 
Action: Mouse pressed left at (262, 224)
Screenshot: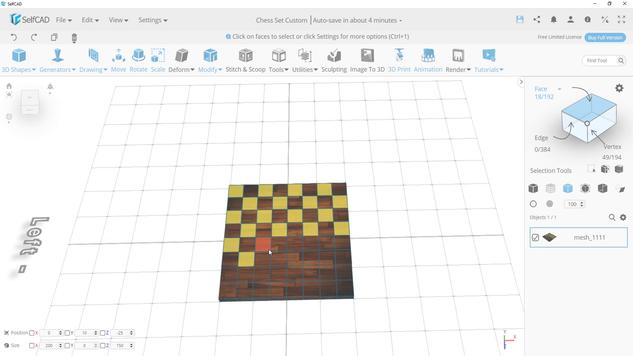 
Action: Mouse moved to (274, 238)
Screenshot: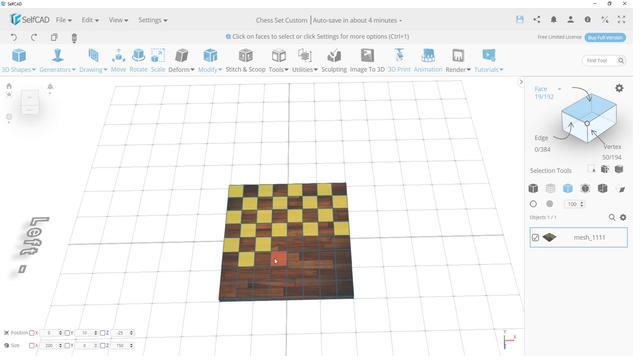 
Action: Mouse pressed left at (274, 238)
Screenshot: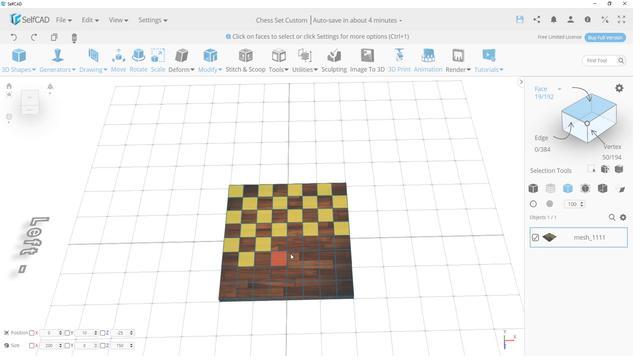 
Action: Mouse moved to (296, 225)
Screenshot: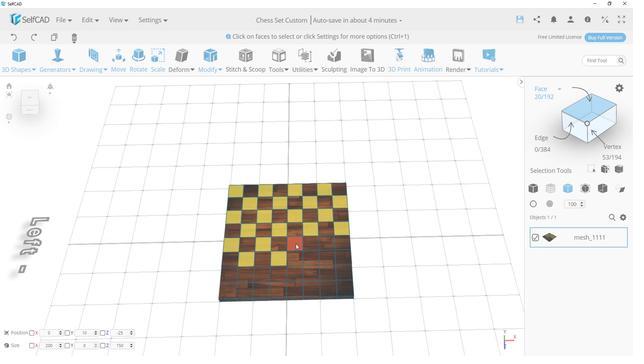 
Action: Mouse pressed left at (296, 225)
Screenshot: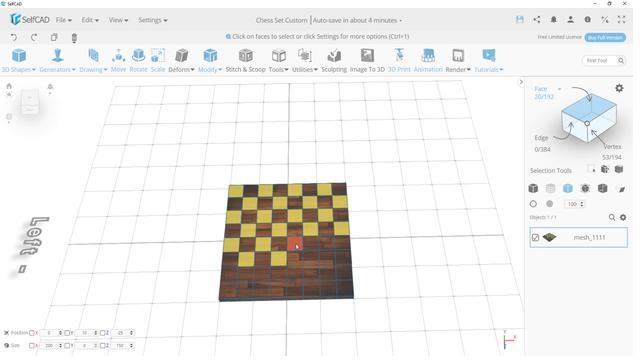 
Action: Mouse moved to (314, 235)
Screenshot: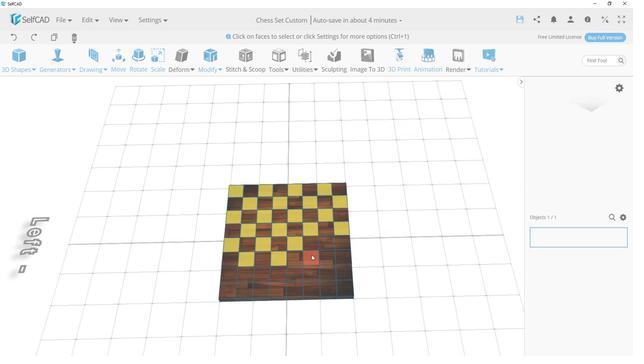 
Action: Mouse pressed left at (314, 235)
Screenshot: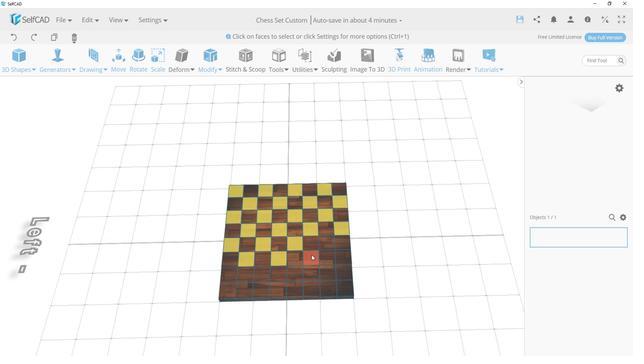 
Action: Mouse moved to (337, 225)
Screenshot: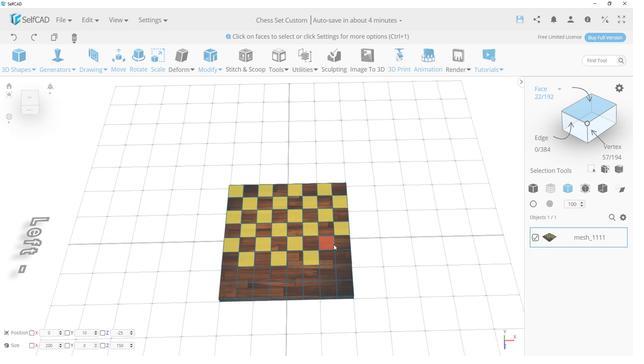 
Action: Mouse pressed left at (337, 225)
Screenshot: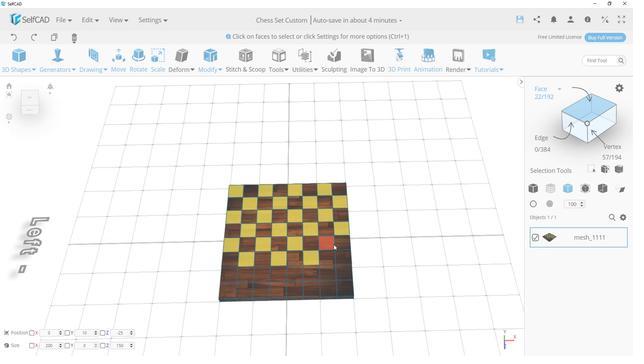 
Action: Mouse moved to (347, 238)
Screenshot: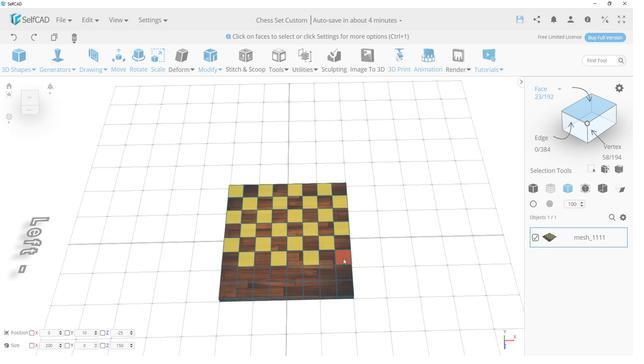 
Action: Mouse pressed left at (347, 238)
Screenshot: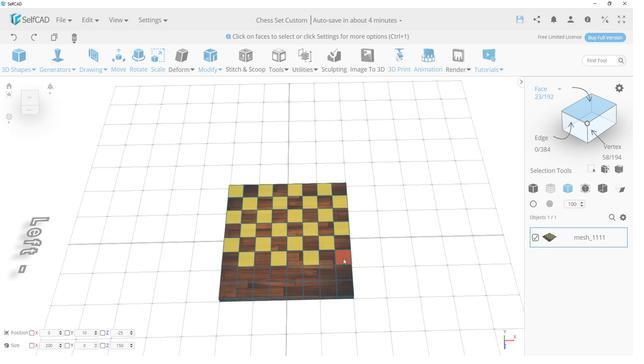 
Action: Mouse moved to (331, 251)
Screenshot: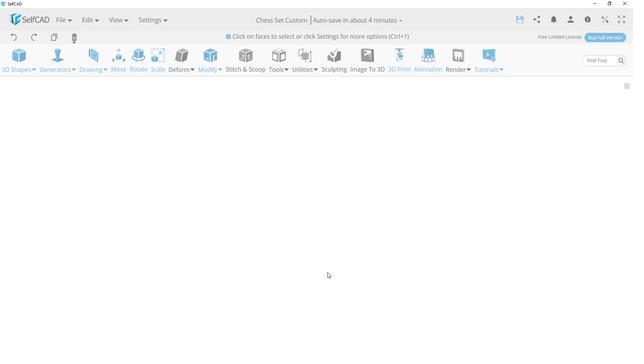 
Action: Mouse pressed left at (331, 251)
Screenshot: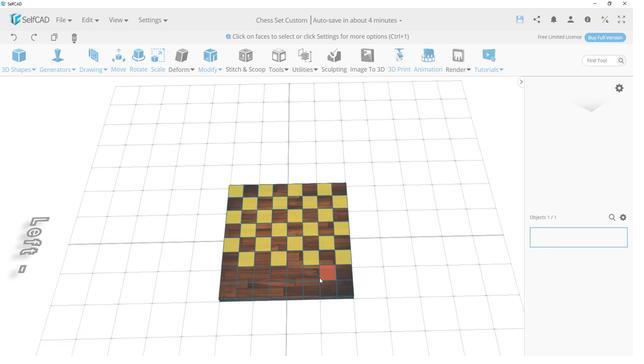 
Action: Mouse moved to (352, 265)
Screenshot: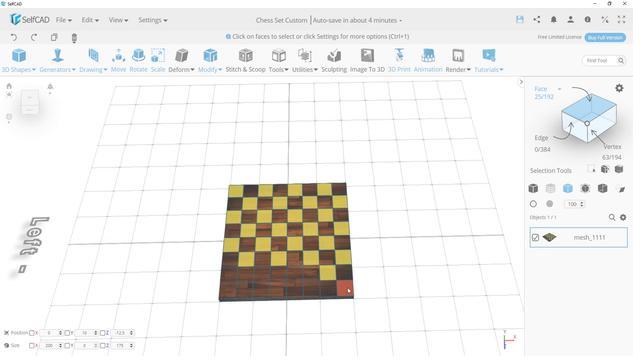 
Action: Mouse pressed left at (352, 265)
Screenshot: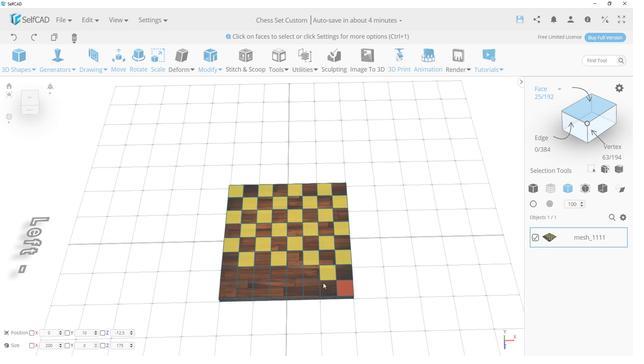 
Action: Mouse moved to (299, 254)
Screenshot: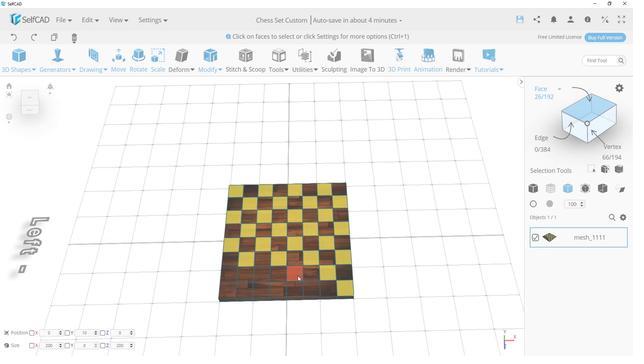 
Action: Mouse pressed left at (299, 254)
Screenshot: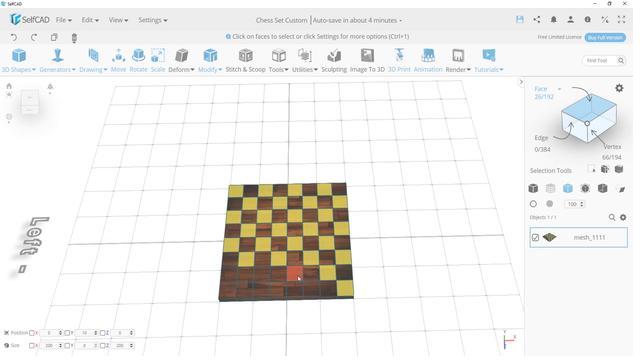 
Action: Mouse moved to (314, 266)
Screenshot: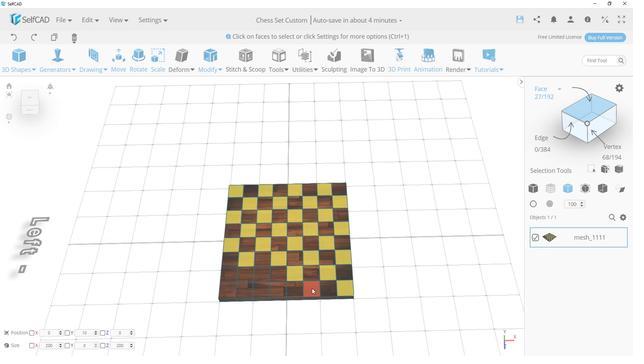 
Action: Mouse pressed left at (314, 266)
Screenshot: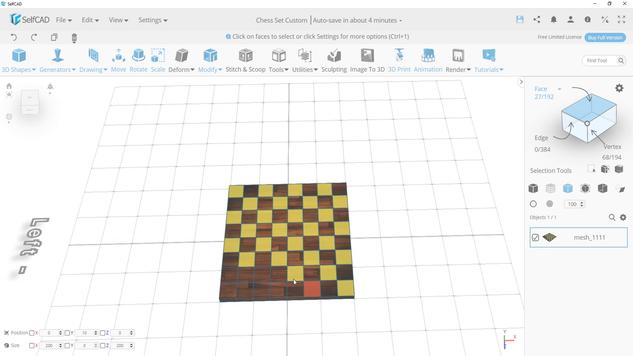 
Action: Mouse moved to (311, 264)
Screenshot: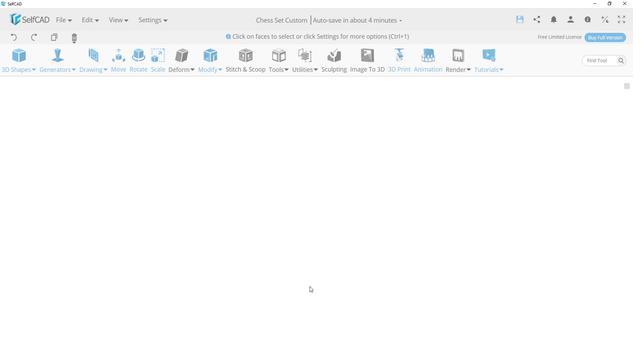 
Action: Mouse pressed left at (311, 264)
Screenshot: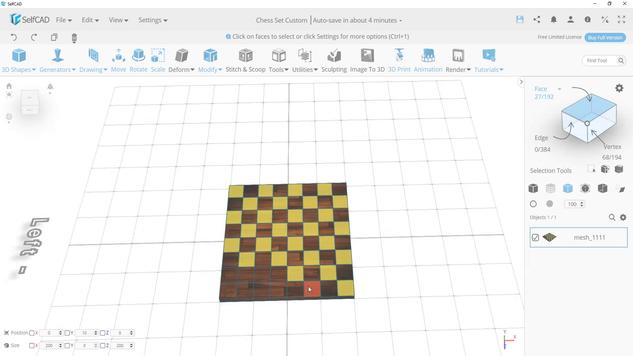 
Action: Mouse moved to (263, 253)
Screenshot: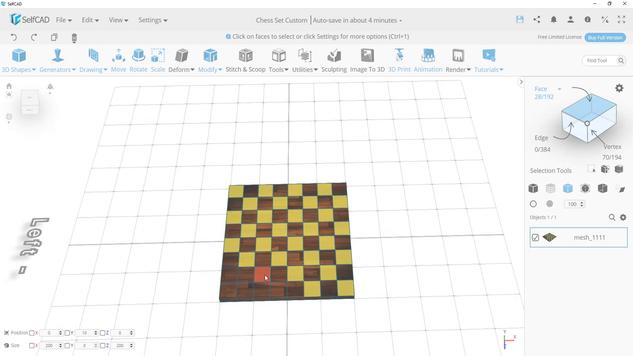 
Action: Mouse pressed left at (263, 253)
Screenshot: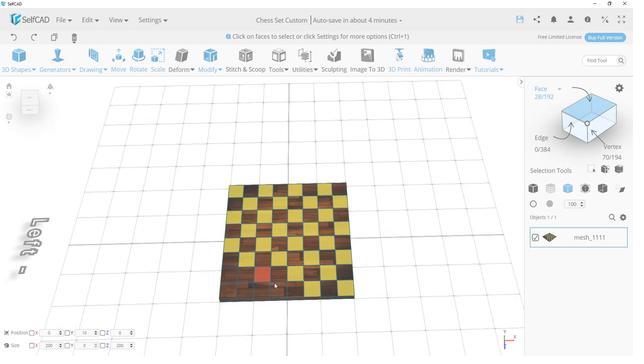 
Action: Mouse moved to (276, 265)
Screenshot: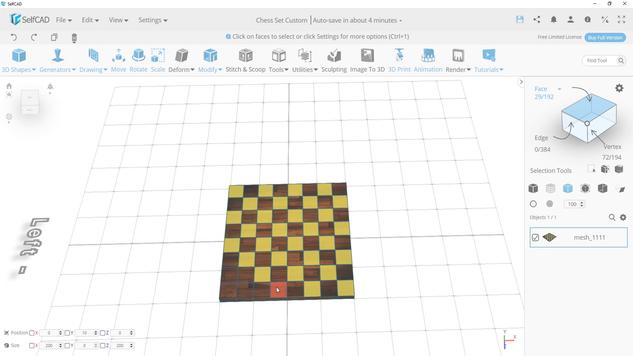 
Action: Mouse pressed left at (276, 265)
Screenshot: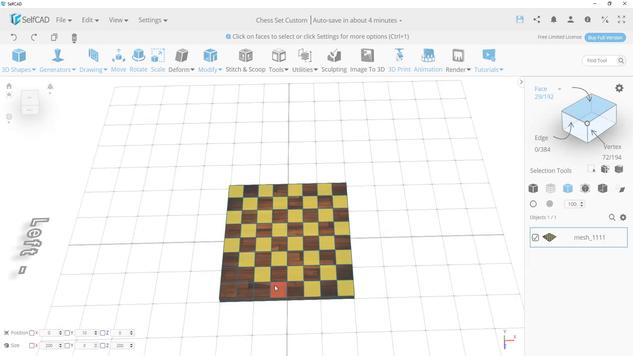
Action: Mouse moved to (223, 252)
Screenshot: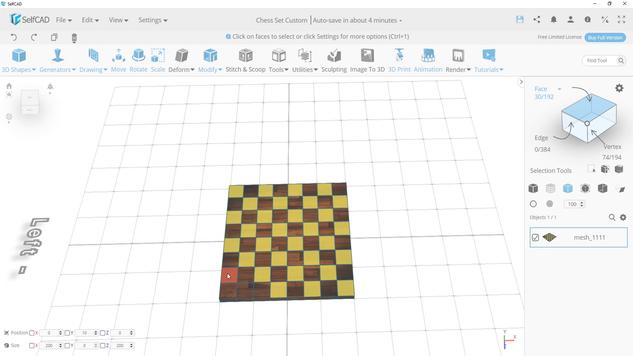 
Action: Mouse pressed left at (223, 252)
Screenshot: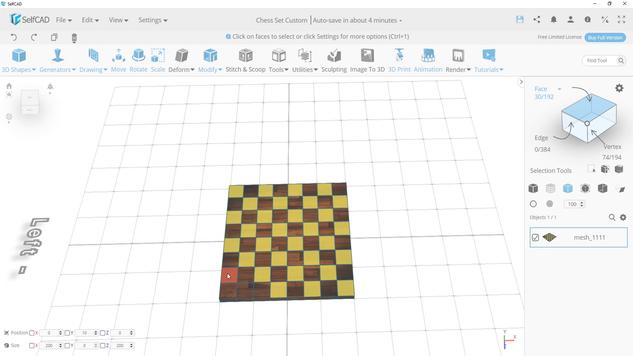 
Action: Mouse moved to (245, 267)
Screenshot: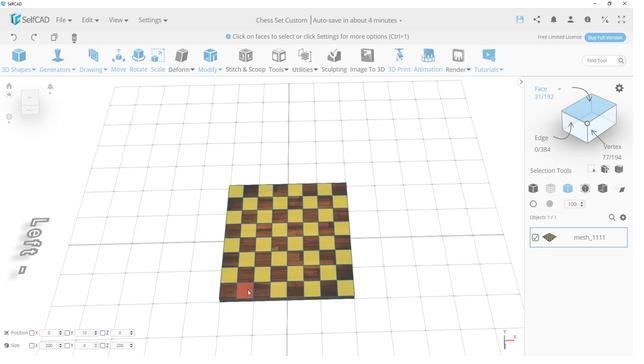 
Action: Mouse pressed left at (245, 267)
Screenshot: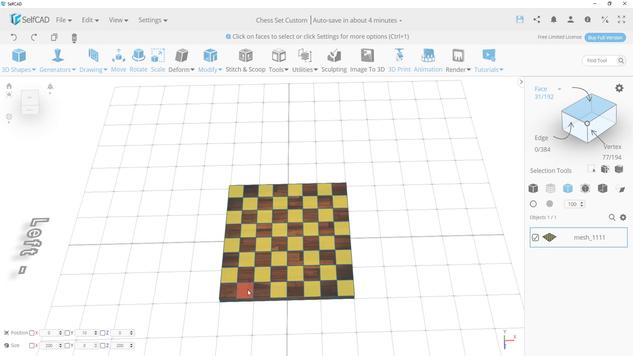 
Action: Mouse moved to (395, 248)
Screenshot: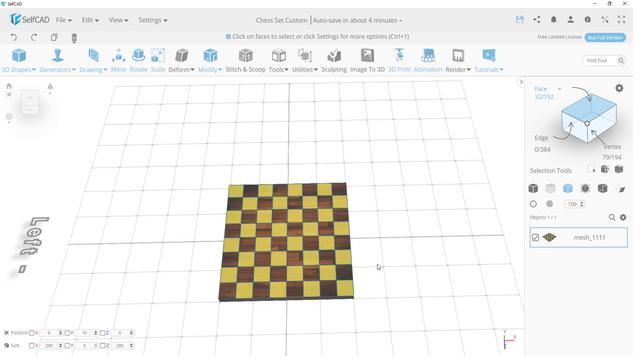 
Action: Mouse pressed left at (395, 248)
Screenshot: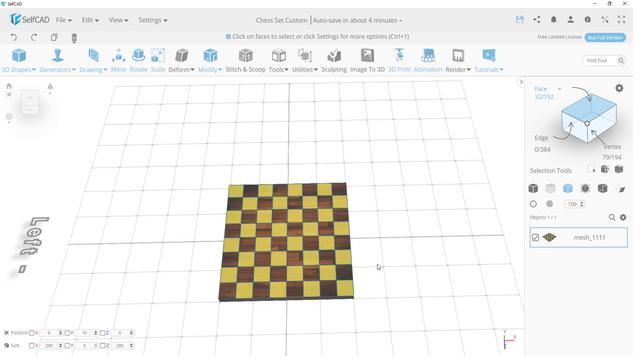 
Action: Mouse moved to (552, 188)
Screenshot: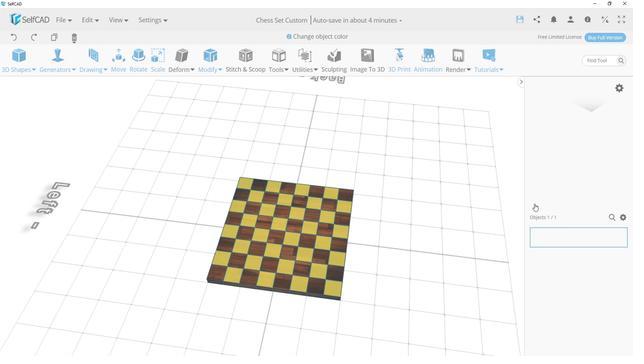 
Action: Mouse pressed left at (552, 188)
Screenshot: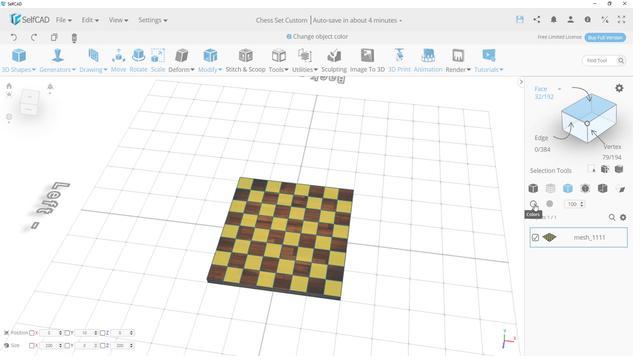 
Action: Mouse moved to (570, 214)
Screenshot: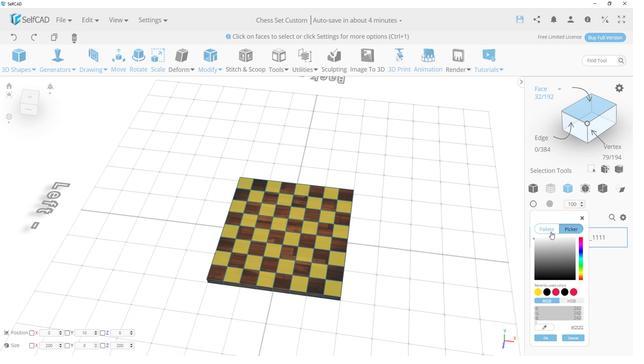 
Action: Mouse pressed left at (570, 214)
Screenshot: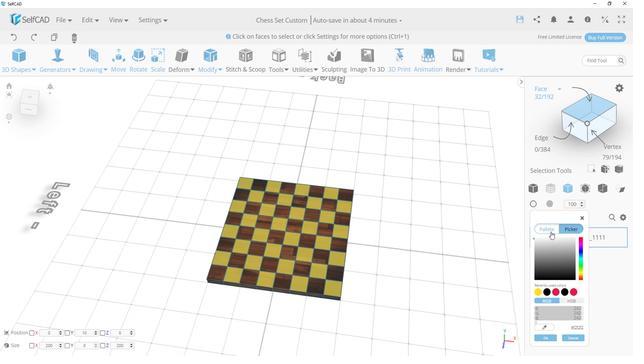
Action: Mouse moved to (584, 223)
Screenshot: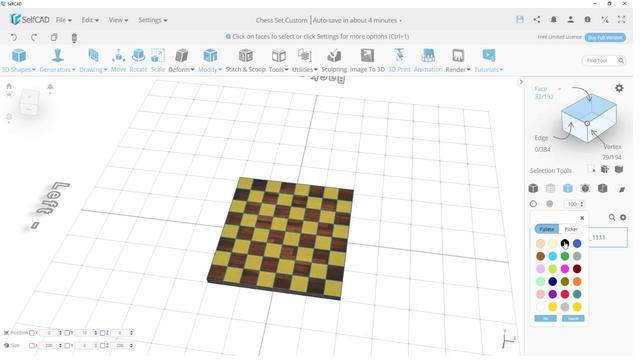 
Action: Mouse pressed left at (584, 223)
Screenshot: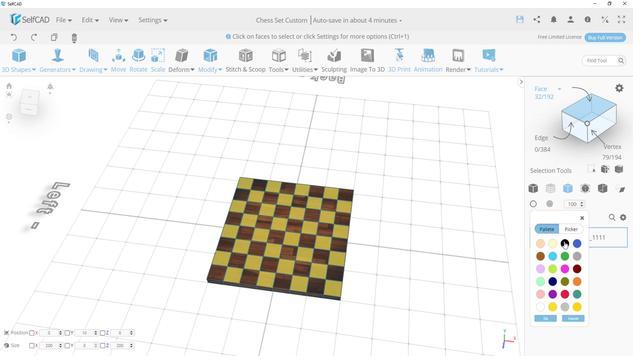 
Action: Mouse moved to (558, 293)
Screenshot: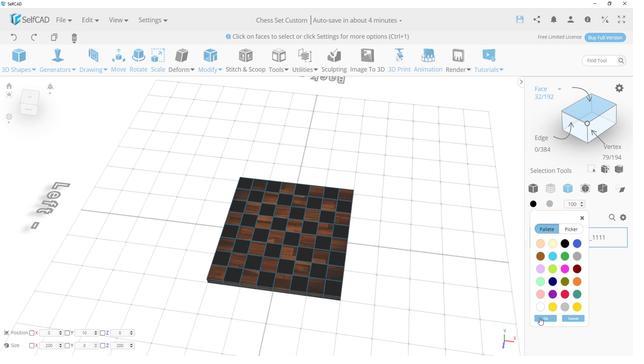 
Action: Mouse pressed left at (558, 293)
Screenshot: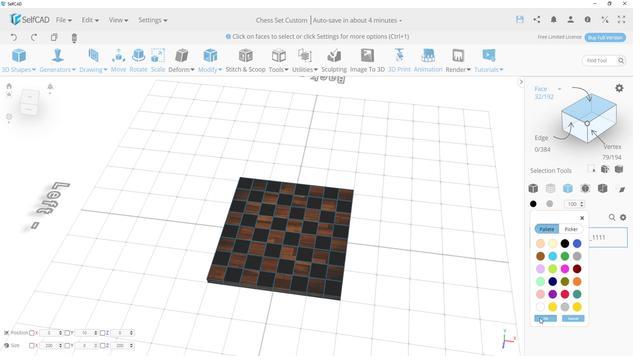 
Action: Mouse moved to (390, 260)
Screenshot: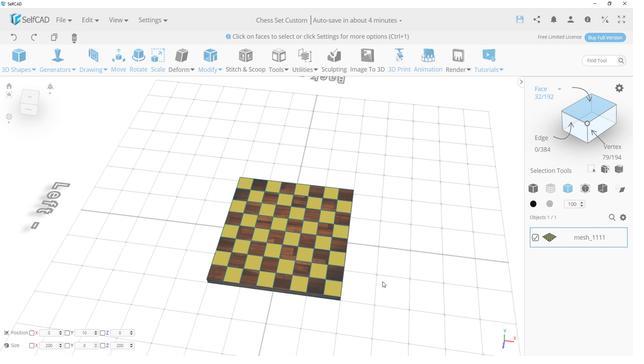 
Action: Mouse pressed left at (390, 260)
Screenshot: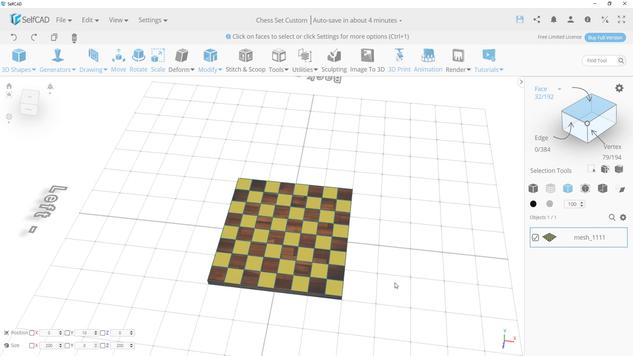 
Action: Mouse moved to (398, 246)
Screenshot: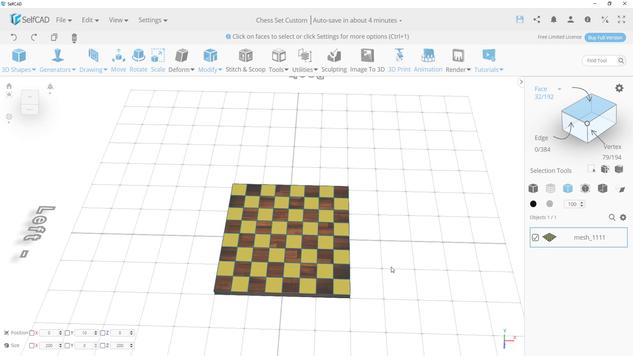 
Action: Mouse pressed left at (398, 246)
Screenshot: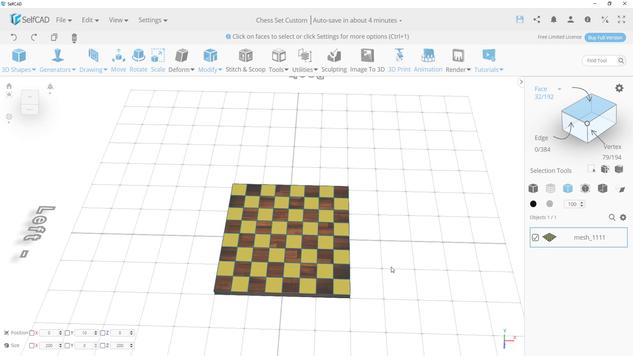 
Action: Mouse moved to (253, 177)
Screenshot: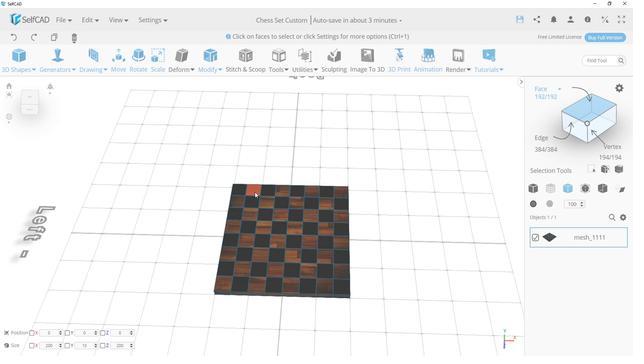 
Action: Mouse pressed left at (253, 177)
Screenshot: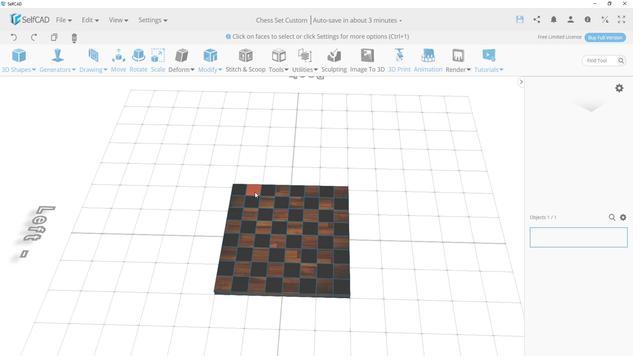 
Action: Mouse moved to (286, 176)
Screenshot: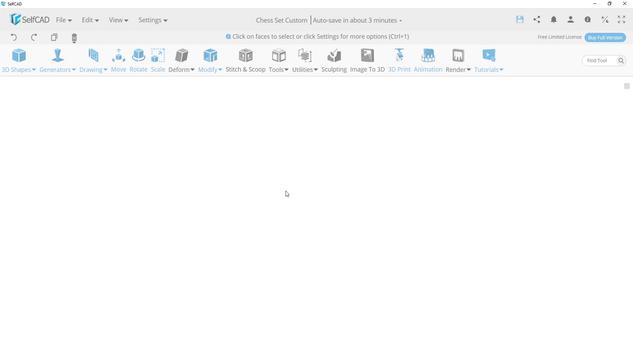 
Action: Mouse pressed left at (286, 176)
Screenshot: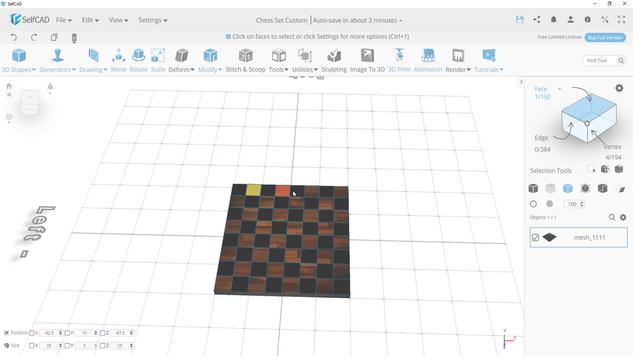 
Action: Mouse moved to (312, 175)
Screenshot: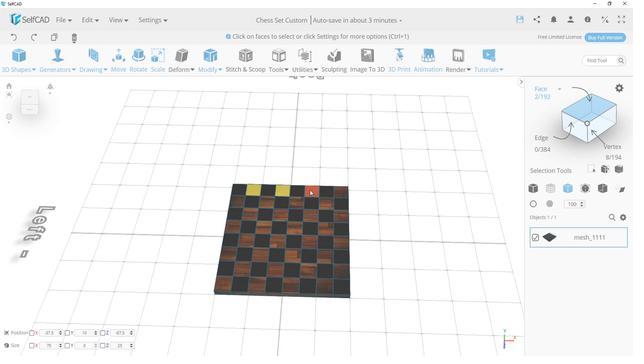 
Action: Mouse pressed left at (312, 175)
Screenshot: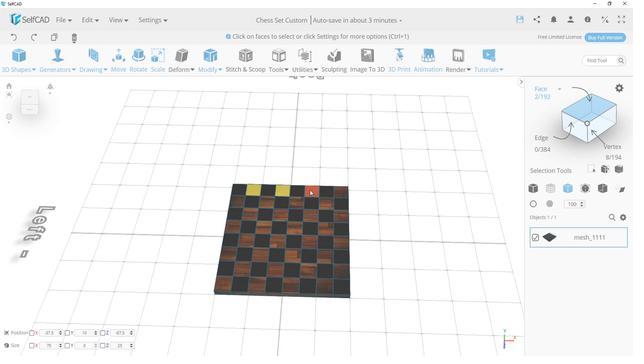 
Action: Mouse moved to (352, 176)
Screenshot: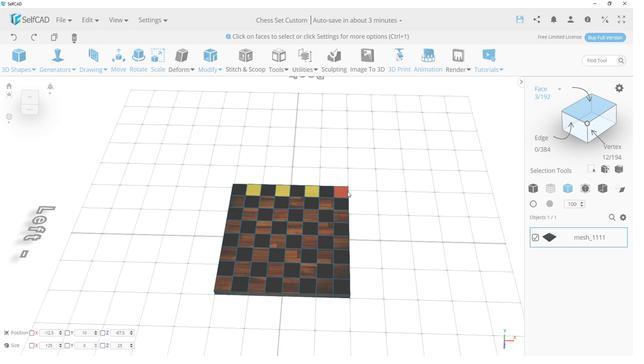 
Action: Mouse pressed left at (352, 176)
Screenshot: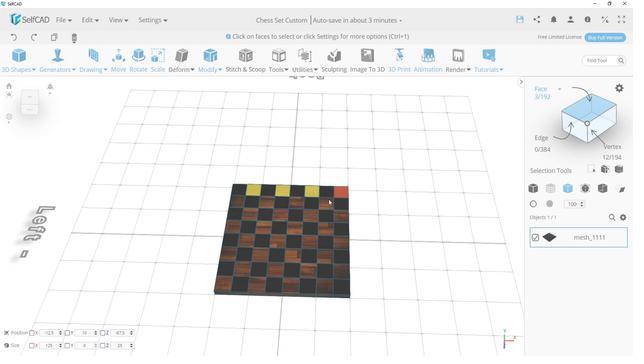 
Action: Mouse moved to (327, 186)
Screenshot: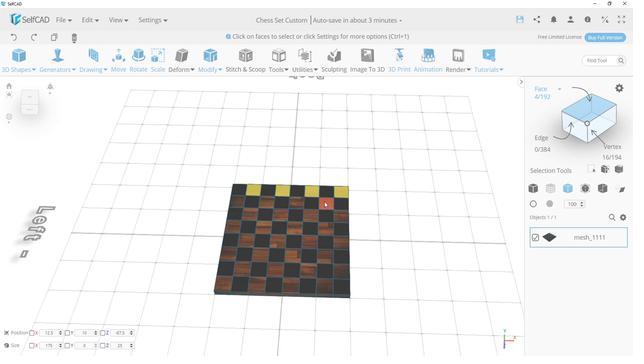 
Action: Mouse pressed left at (327, 186)
Screenshot: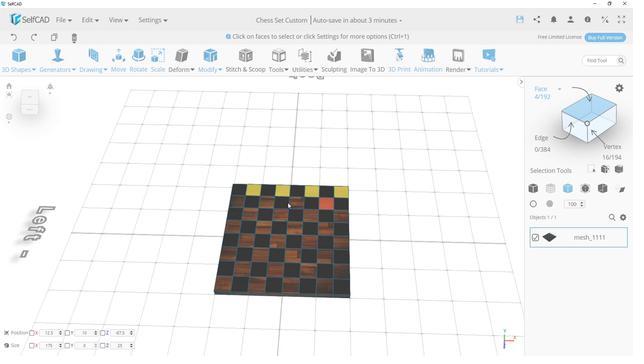 
Action: Mouse moved to (300, 187)
Screenshot: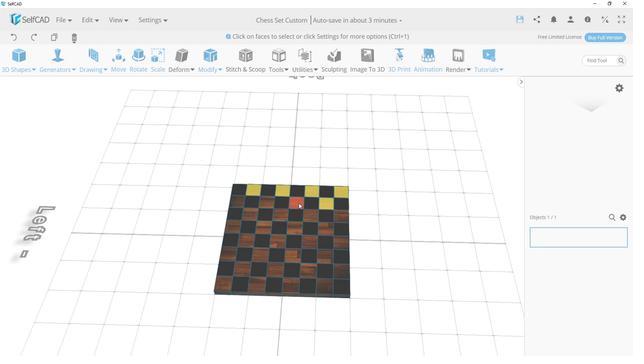 
Action: Mouse pressed left at (300, 187)
Screenshot: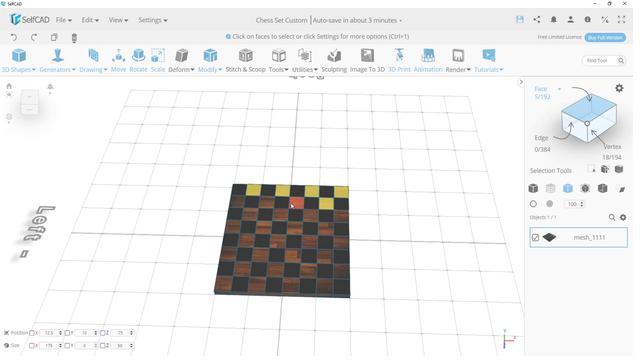 
Action: Mouse moved to (268, 184)
Screenshot: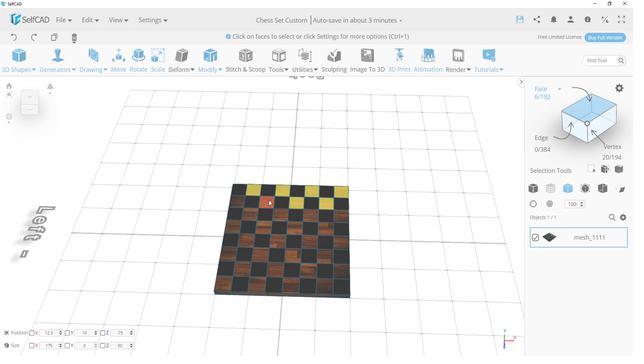 
Action: Mouse pressed left at (268, 184)
Screenshot: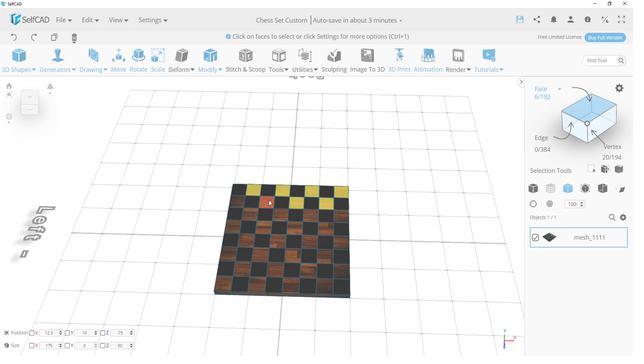 
Action: Mouse moved to (239, 185)
Screenshot: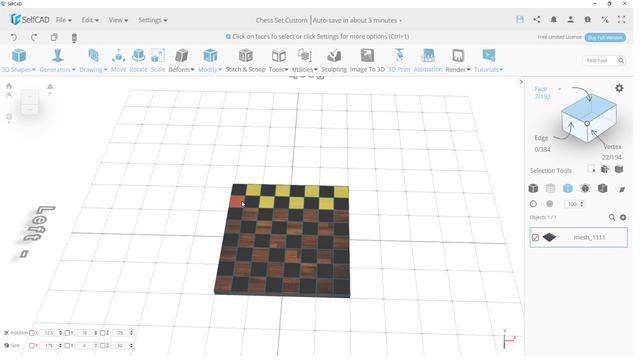 
Action: Mouse pressed left at (239, 185)
Screenshot: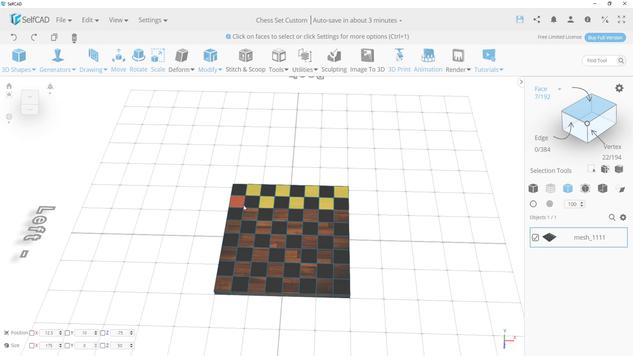 
Action: Mouse moved to (246, 195)
Screenshot: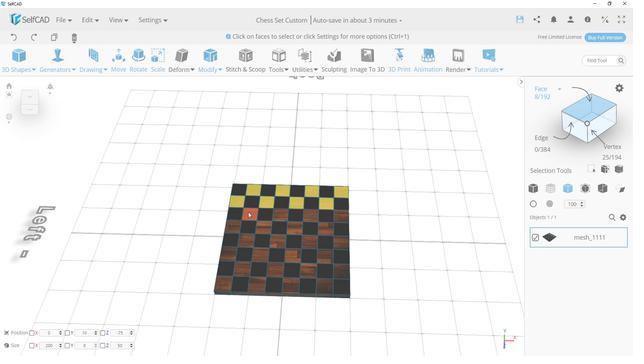 
Action: Mouse pressed left at (246, 195)
Screenshot: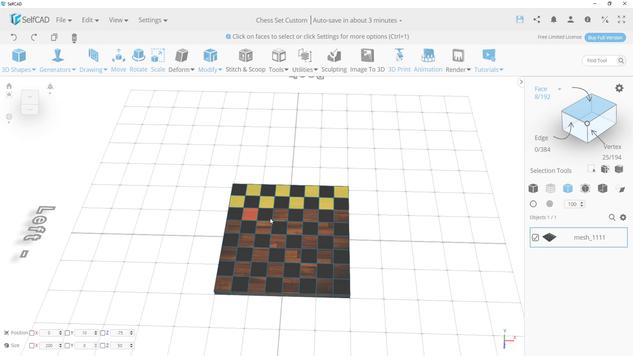 
Action: Mouse moved to (280, 201)
Screenshot: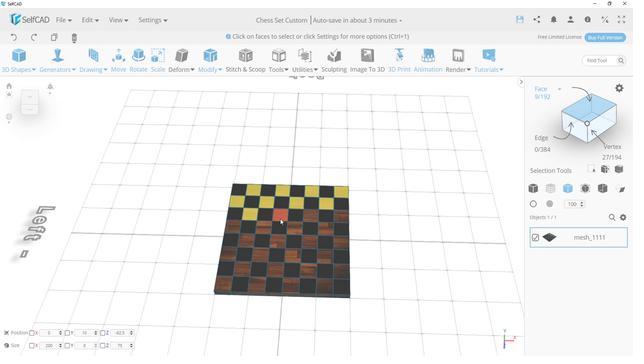 
Action: Mouse pressed left at (280, 201)
Screenshot: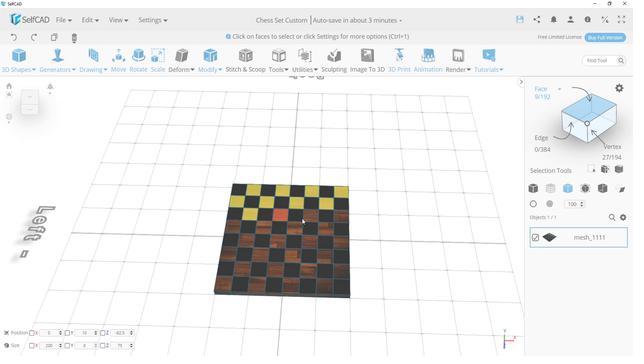 
Action: Mouse moved to (311, 200)
Screenshot: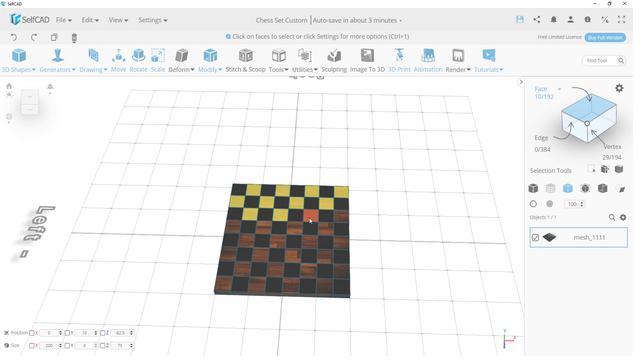
Action: Mouse pressed left at (311, 200)
Screenshot: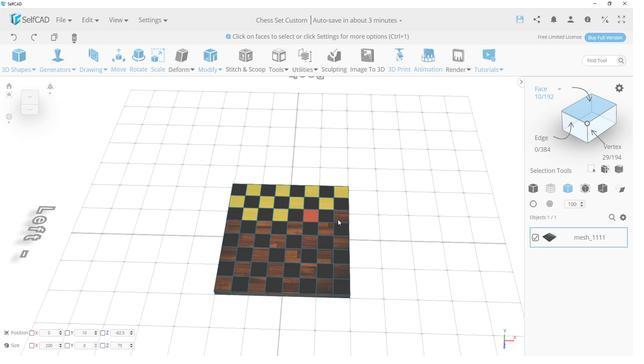 
Action: Mouse moved to (343, 202)
Screenshot: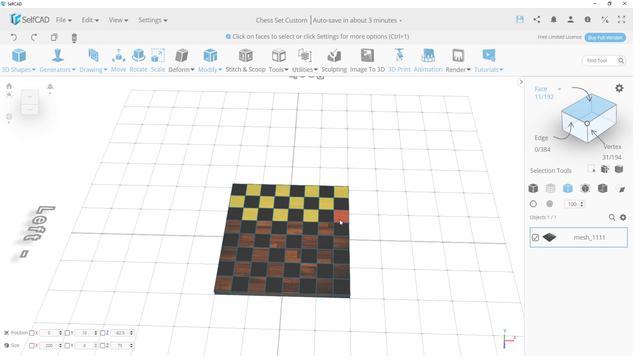 
Action: Mouse pressed left at (343, 202)
Screenshot: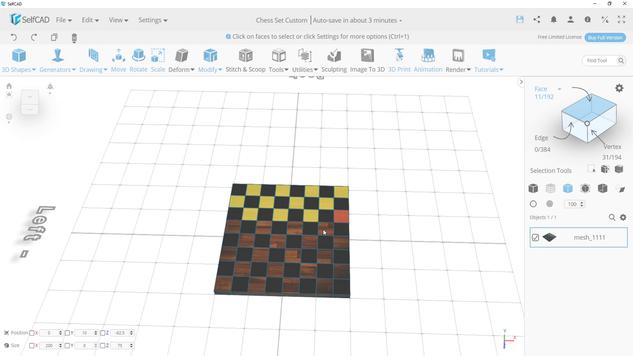 
Action: Mouse moved to (325, 213)
Screenshot: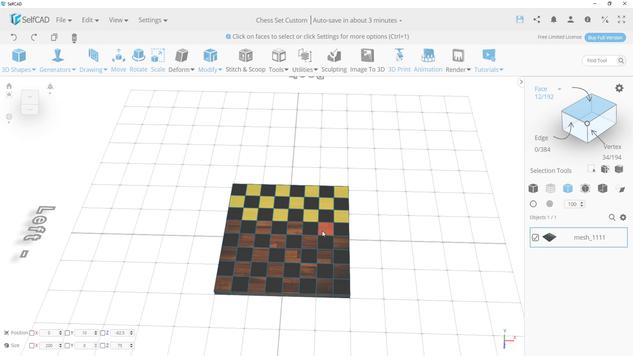 
Action: Mouse pressed left at (325, 213)
Screenshot: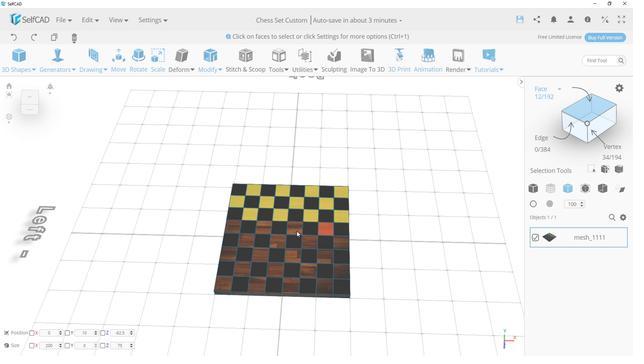 
Action: Mouse moved to (295, 212)
Screenshot: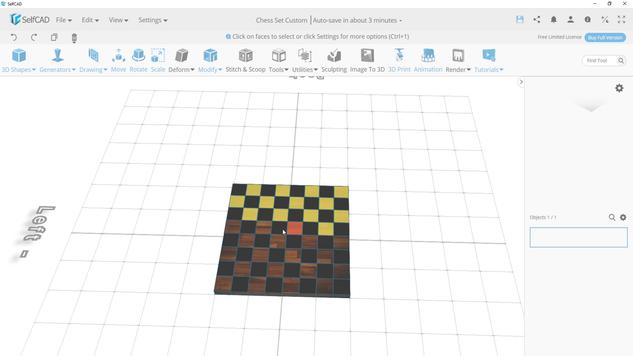 
Action: Mouse pressed left at (295, 212)
Screenshot: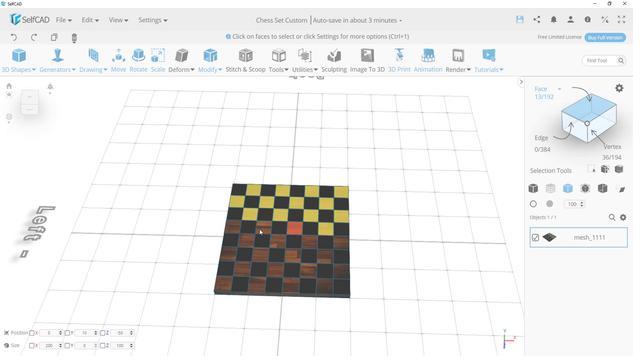 
Action: Mouse moved to (255, 210)
Screenshot: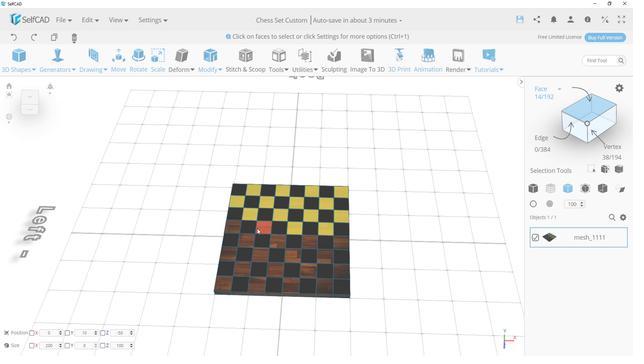 
Action: Mouse pressed left at (255, 210)
Screenshot: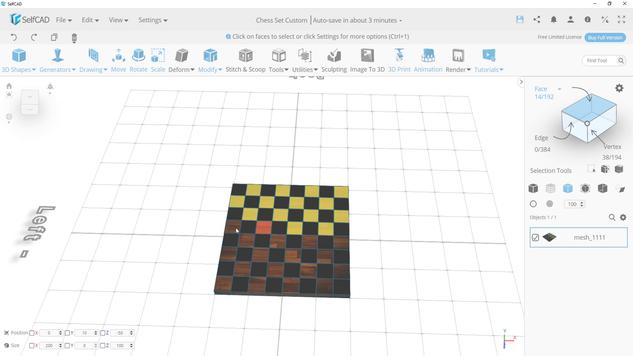 
Action: Mouse moved to (230, 209)
Screenshot: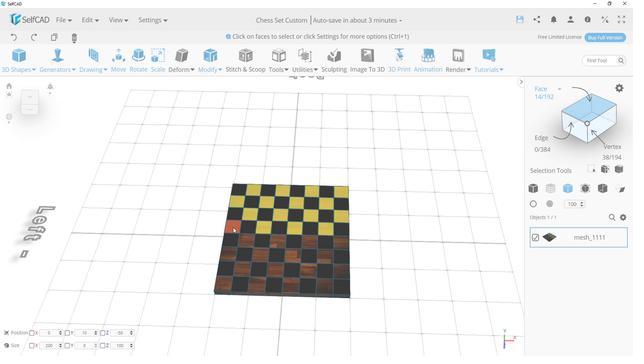 
Action: Mouse pressed left at (230, 209)
Screenshot: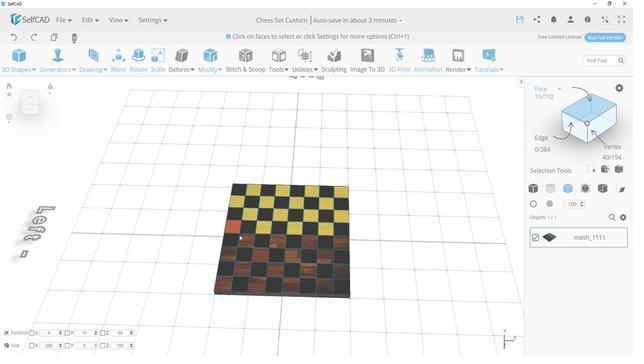 
Action: Mouse moved to (242, 224)
Screenshot: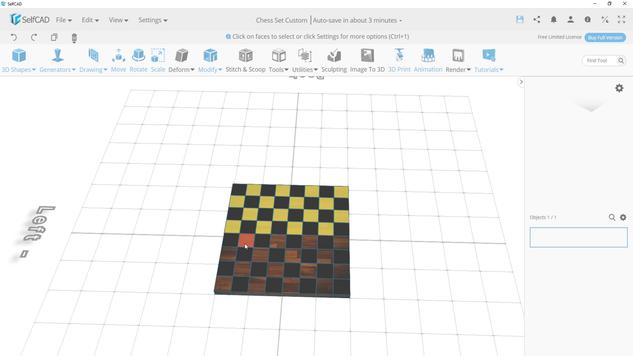 
Action: Mouse pressed left at (242, 224)
Screenshot: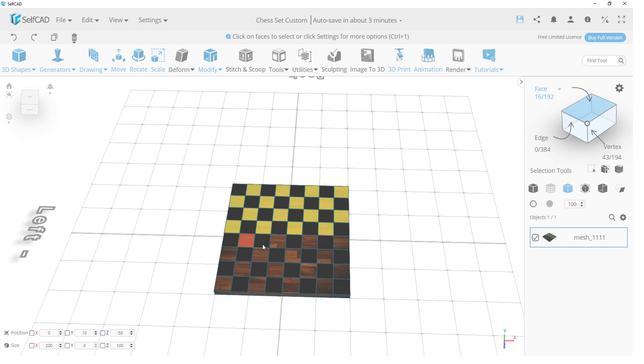 
Action: Mouse moved to (281, 225)
Screenshot: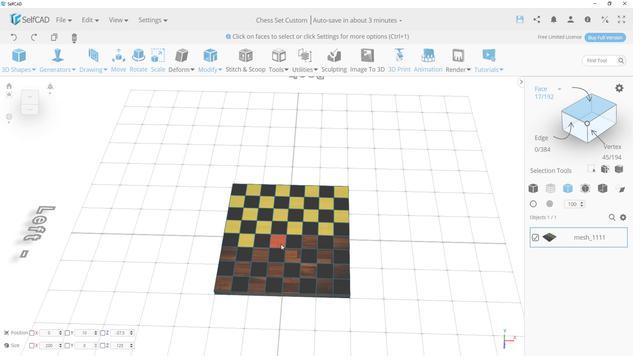 
Action: Mouse pressed left at (281, 225)
Screenshot: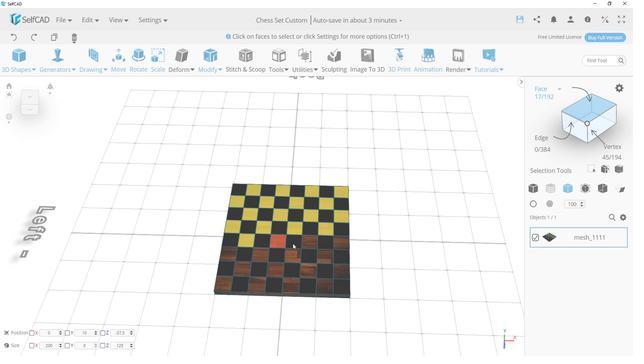 
Action: Mouse moved to (311, 224)
Screenshot: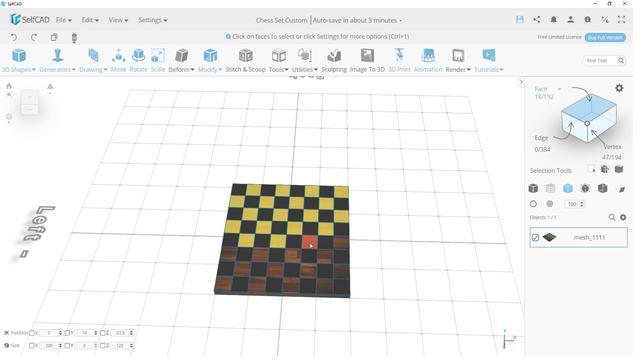 
Action: Mouse pressed left at (311, 224)
Screenshot: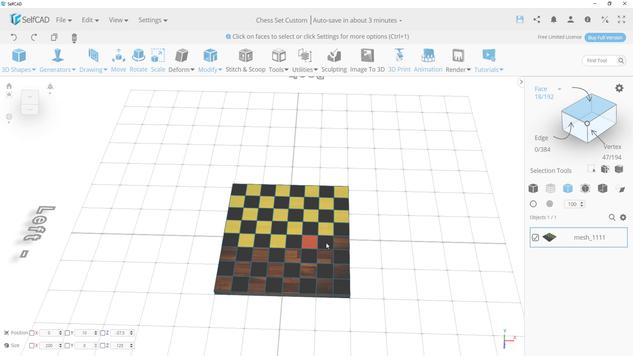 
Action: Mouse moved to (343, 224)
Screenshot: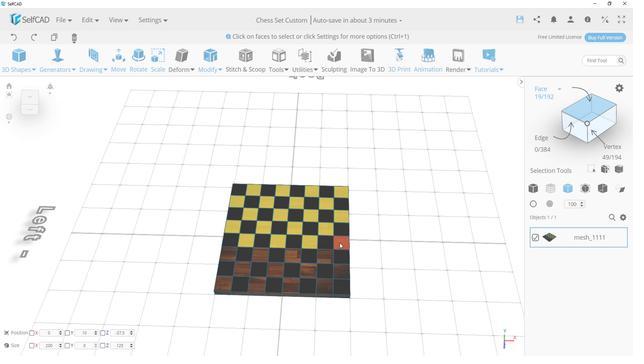 
Action: Mouse pressed left at (343, 224)
Screenshot: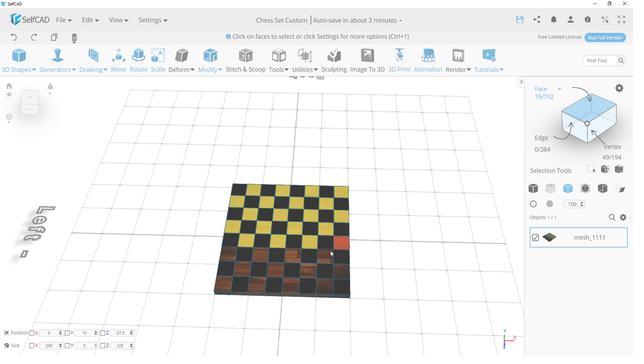 
Action: Mouse moved to (325, 236)
Screenshot: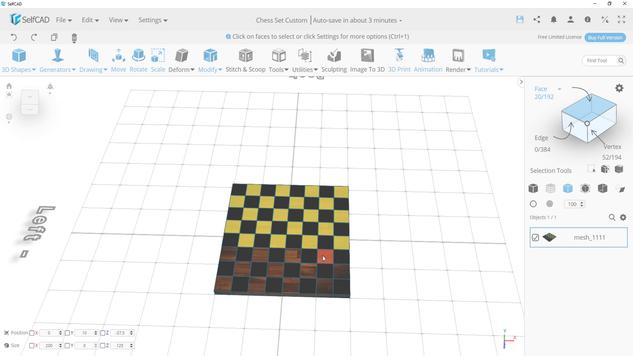
Action: Mouse pressed left at (325, 236)
Screenshot: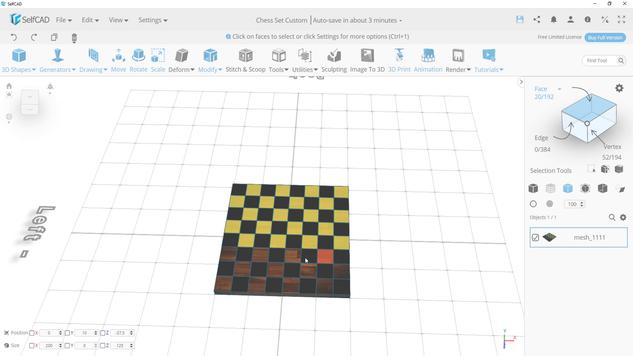 
Action: Mouse moved to (291, 235)
Screenshot: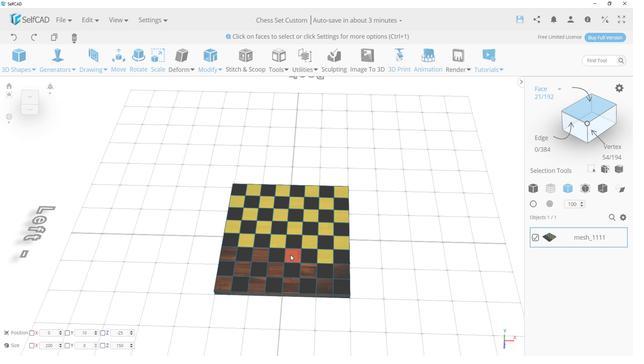 
Action: Mouse pressed left at (291, 235)
Screenshot: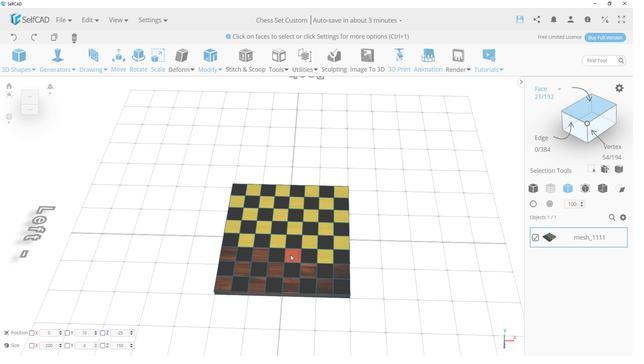 
Action: Mouse moved to (262, 234)
Screenshot: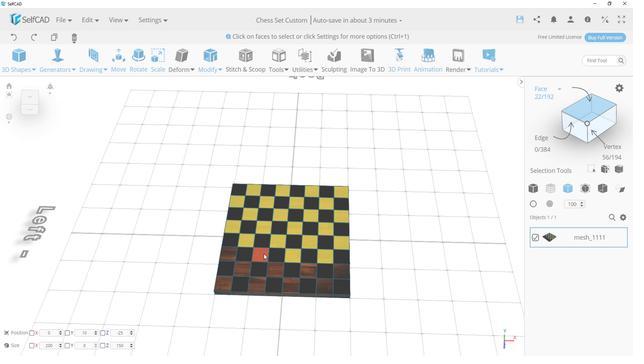 
Action: Mouse pressed left at (262, 234)
Screenshot: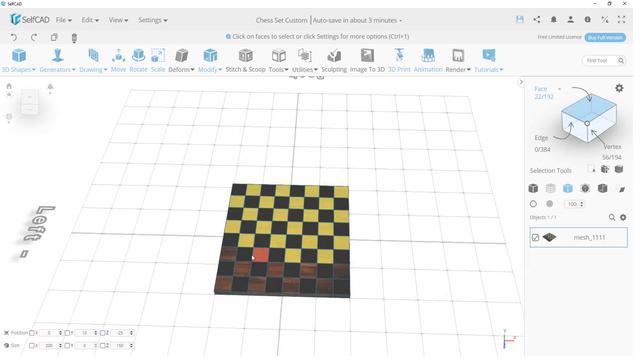 
Action: Mouse moved to (228, 236)
Screenshot: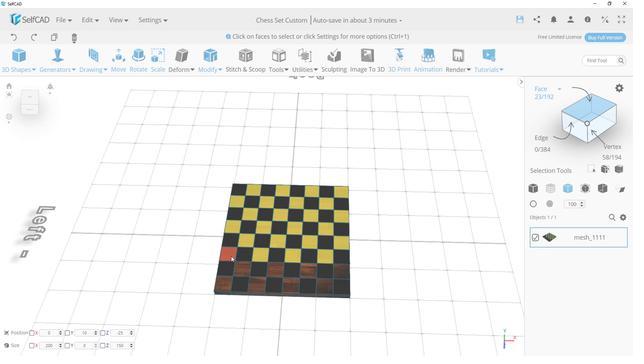 
Action: Mouse pressed left at (228, 236)
Screenshot: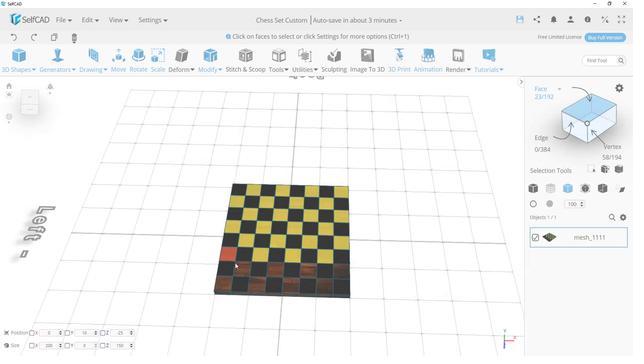 
Action: Mouse moved to (238, 248)
Screenshot: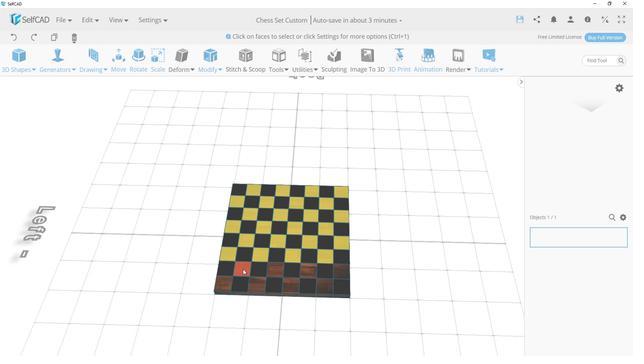 
Action: Mouse pressed left at (238, 248)
Screenshot: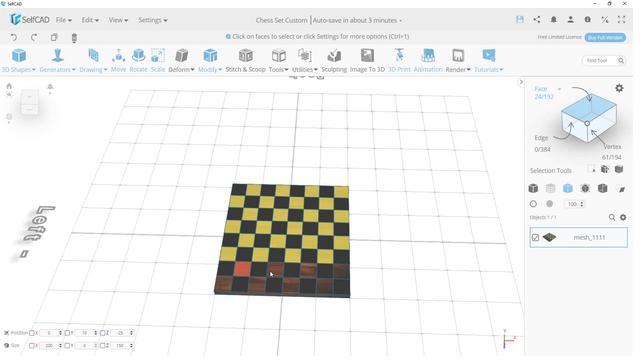 
Action: Mouse moved to (272, 250)
Screenshot: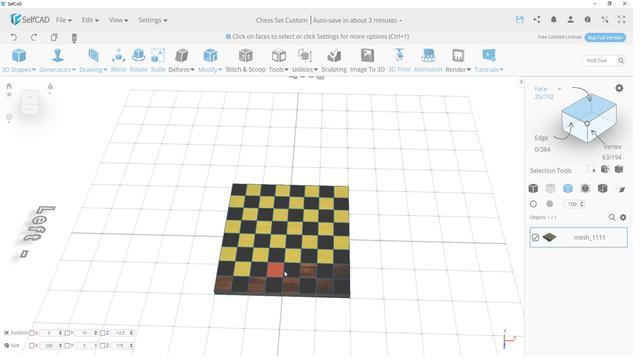
Action: Mouse pressed left at (272, 250)
Screenshot: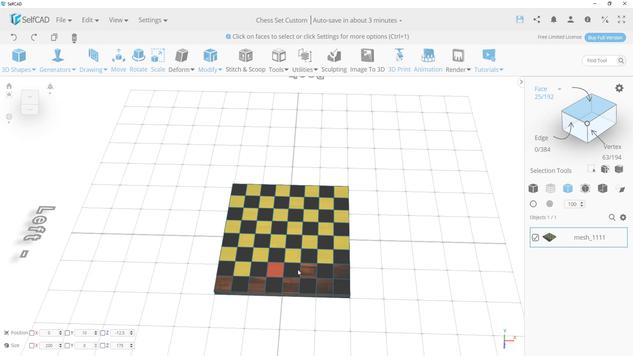 
Action: Mouse moved to (305, 248)
Screenshot: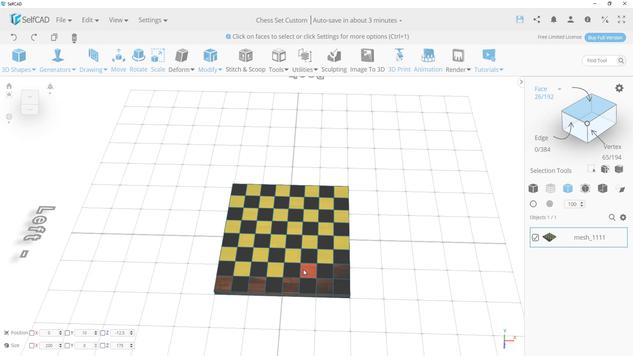 
Action: Mouse pressed left at (305, 248)
Screenshot: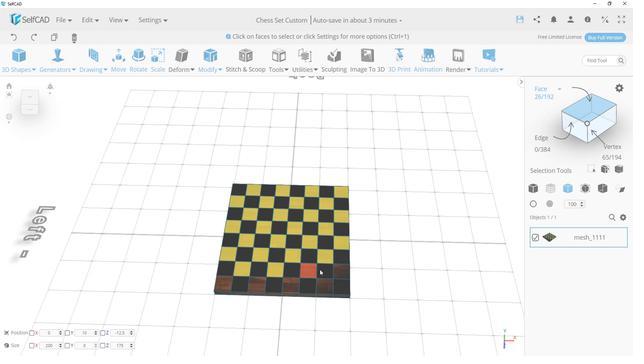 
Action: Mouse moved to (344, 250)
Screenshot: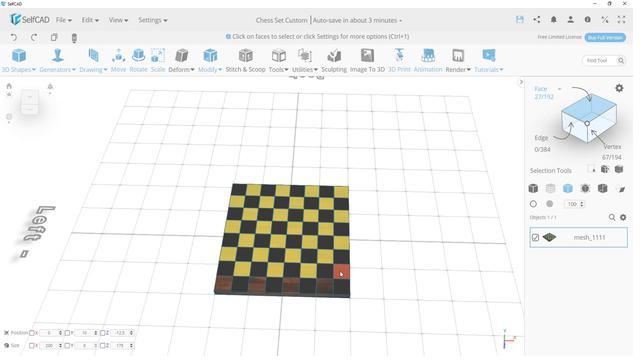 
Action: Mouse pressed left at (344, 250)
Screenshot: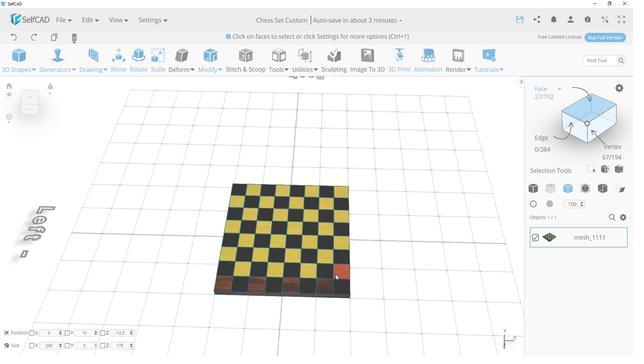 
Action: Mouse moved to (326, 262)
Screenshot: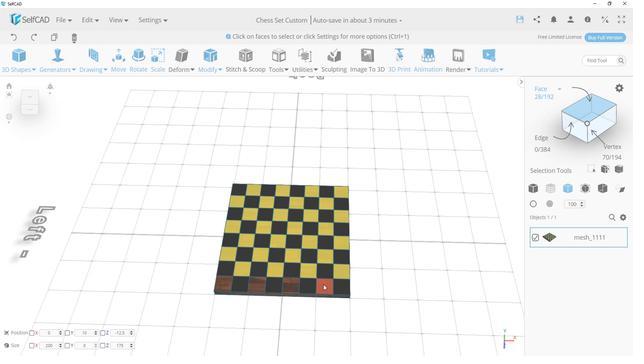 
Action: Mouse pressed left at (326, 262)
Screenshot: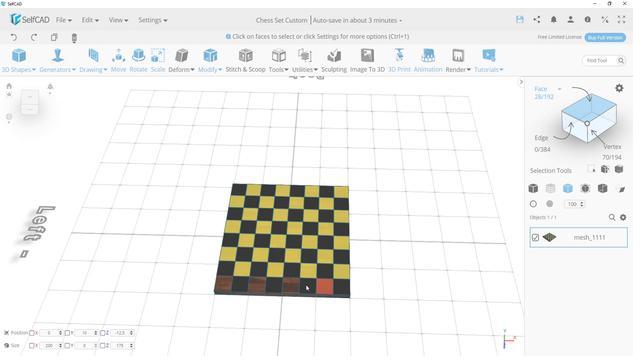 
Action: Mouse moved to (293, 267)
Screenshot: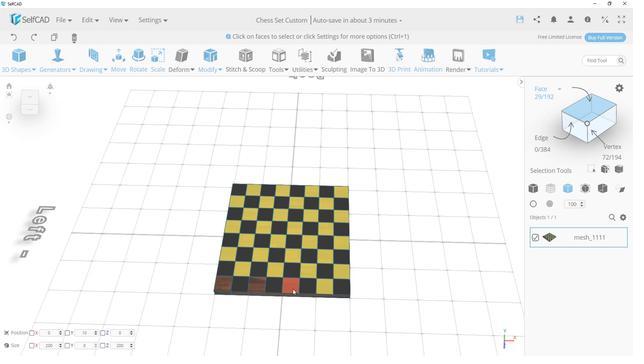 
Action: Mouse pressed left at (293, 267)
Screenshot: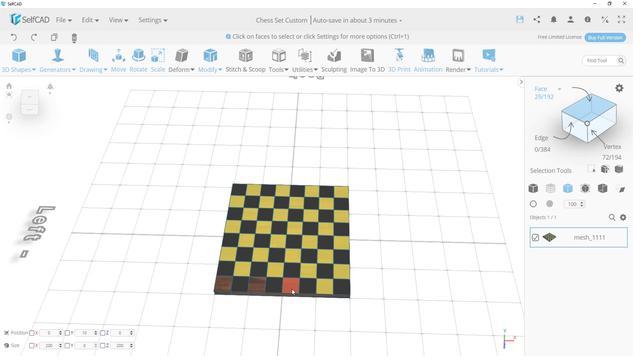 
Action: Mouse moved to (257, 268)
Screenshot: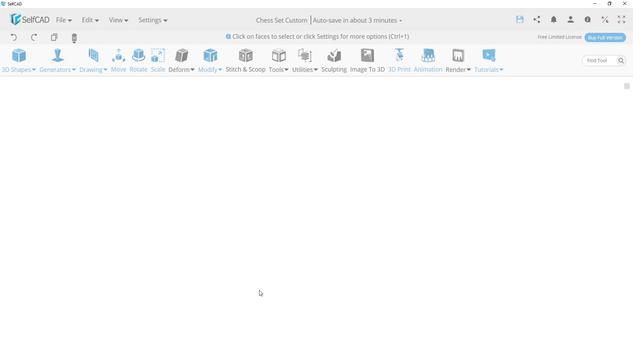 
Action: Mouse pressed left at (257, 268)
Screenshot: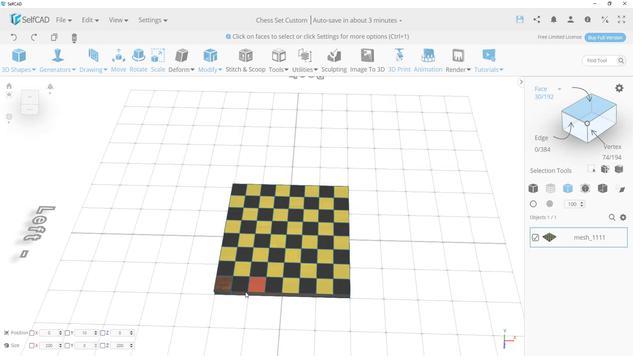 
Action: Mouse moved to (219, 263)
Screenshot: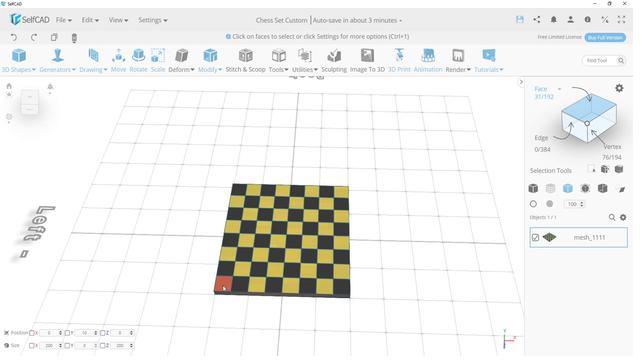 
Action: Mouse pressed left at (219, 263)
Screenshot: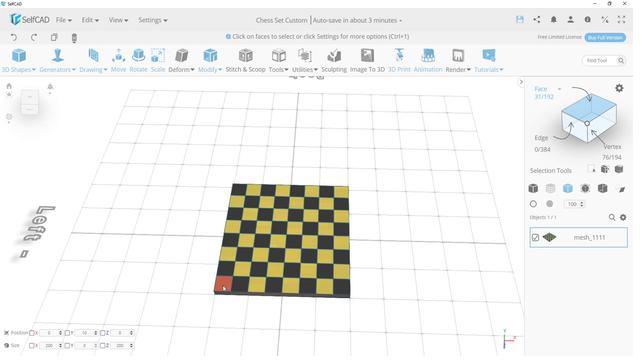
Action: Mouse moved to (568, 189)
Screenshot: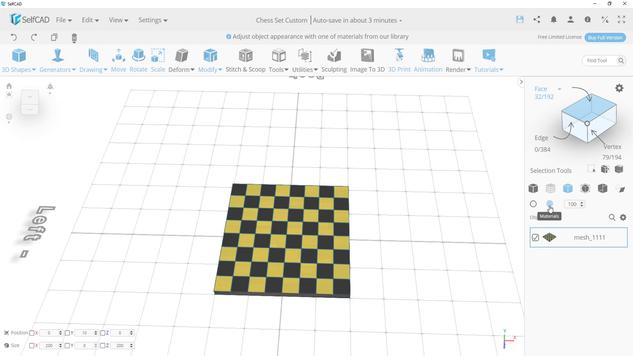 
Action: Mouse pressed left at (568, 189)
Screenshot: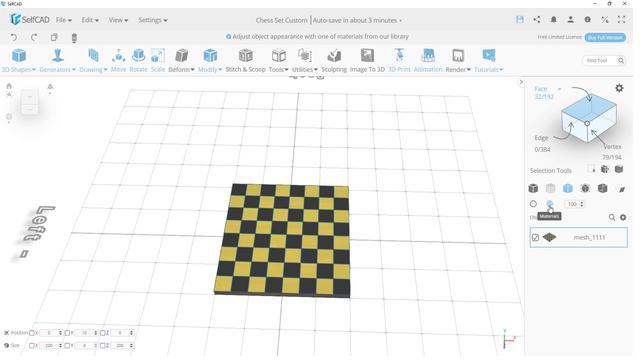 
Action: Mouse moved to (80, 94)
Screenshot: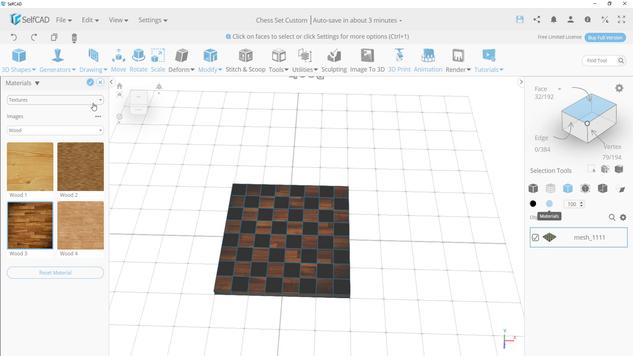 
Action: Mouse pressed left at (80, 94)
Screenshot: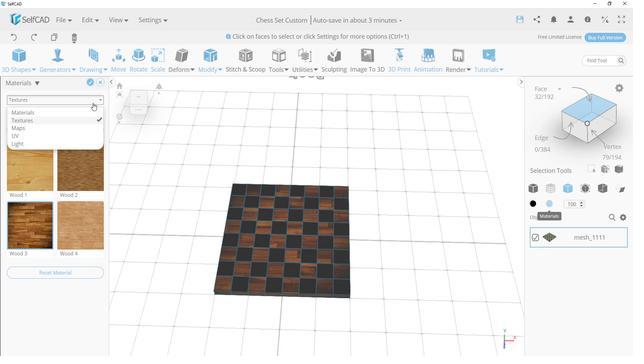 
Action: Mouse moved to (51, 252)
Screenshot: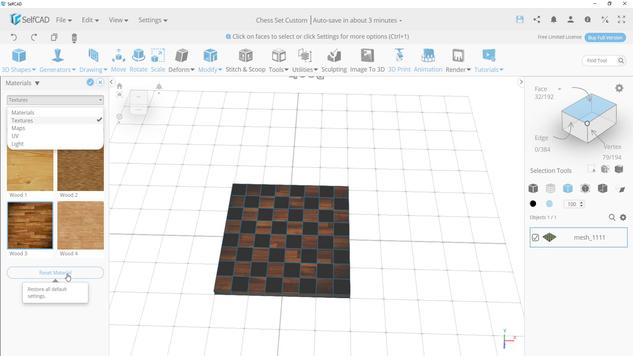 
Action: Mouse pressed left at (51, 252)
Screenshot: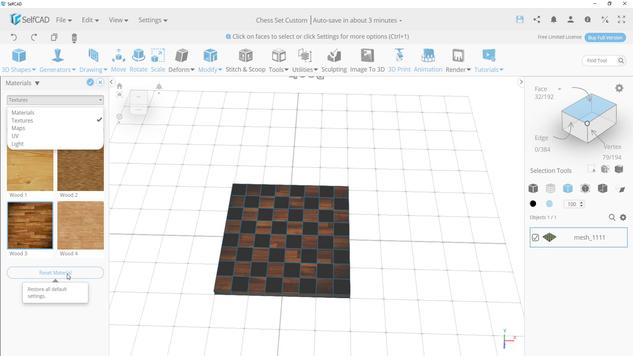 
Action: Mouse moved to (77, 75)
Screenshot: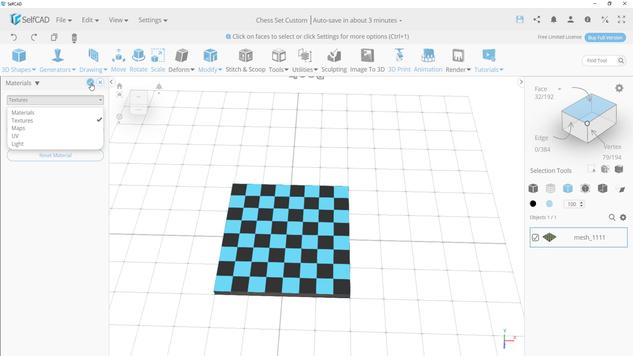 
Action: Mouse pressed left at (77, 75)
Screenshot: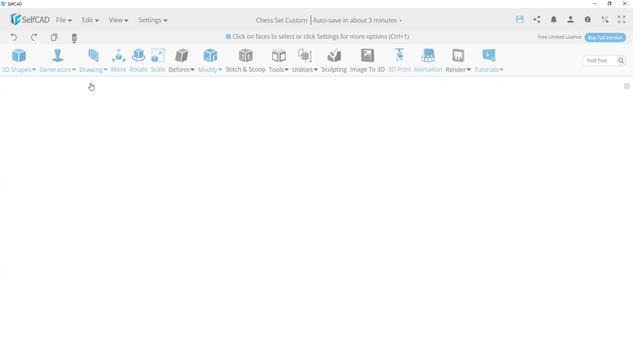 
Action: Mouse moved to (551, 186)
Screenshot: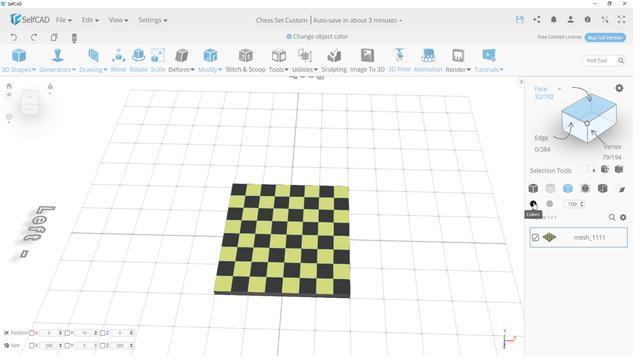 
Action: Mouse pressed left at (551, 186)
Screenshot: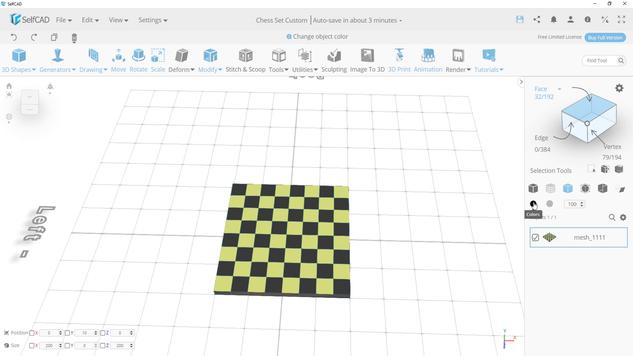 
Action: Mouse moved to (558, 282)
Screenshot: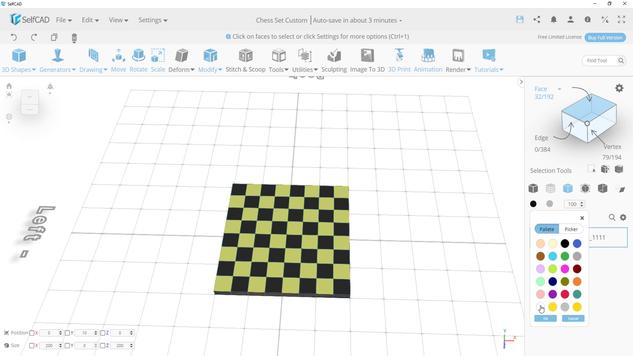 
Action: Mouse pressed left at (558, 282)
Screenshot: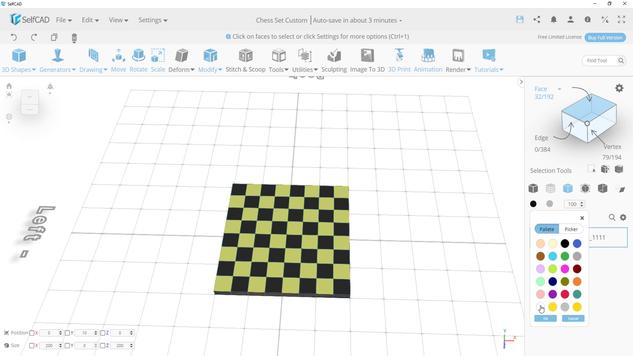 
Action: Mouse moved to (566, 293)
Screenshot: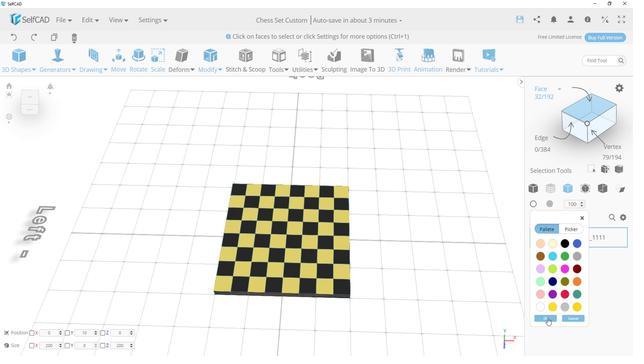 
Action: Mouse pressed left at (566, 293)
Screenshot: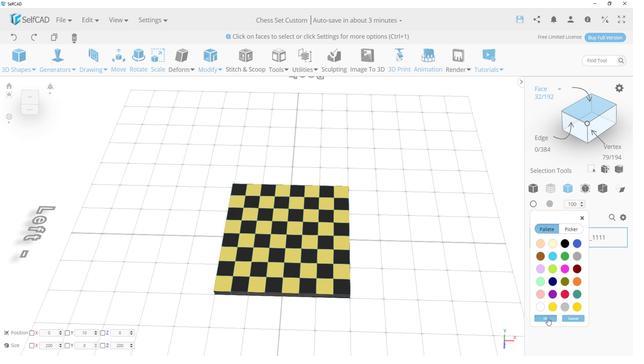 
Action: Mouse moved to (479, 220)
Screenshot: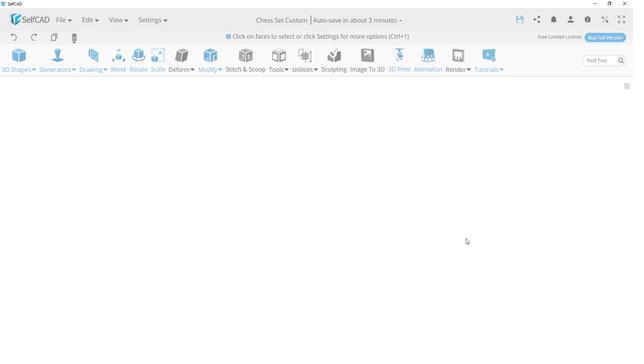 
Action: Mouse pressed left at (479, 220)
Screenshot: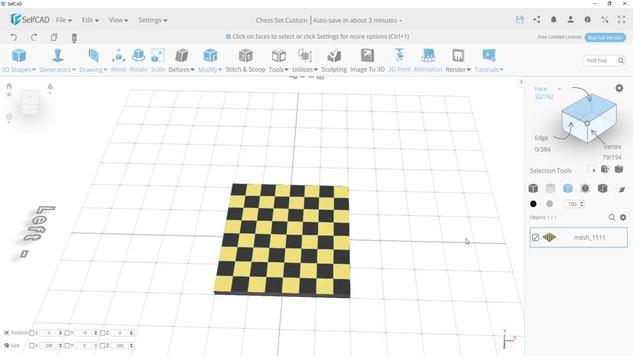 
Action: Mouse moved to (438, 240)
Screenshot: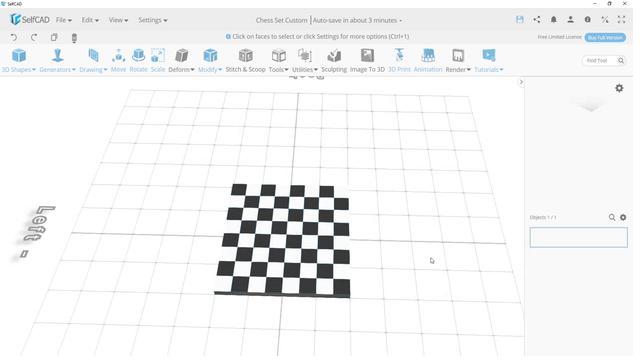 
Action: Mouse pressed left at (438, 240)
Screenshot: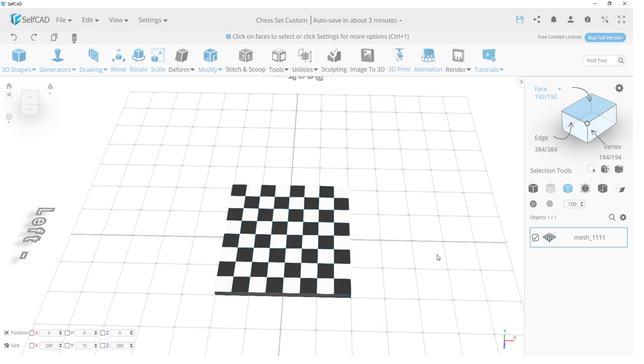 
Action: Mouse moved to (411, 253)
Screenshot: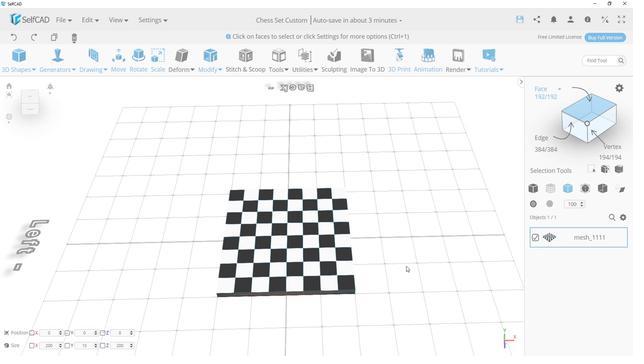 
Action: Mouse pressed left at (411, 253)
Screenshot: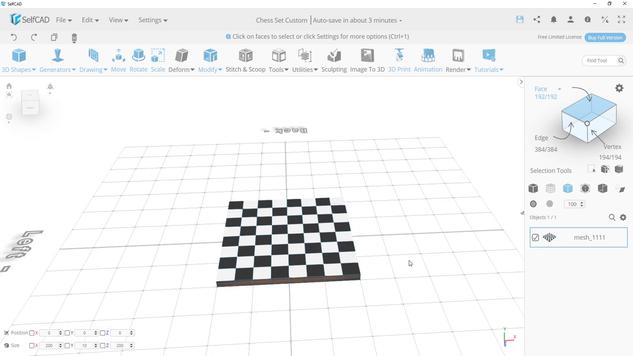 
Action: Mouse moved to (571, 88)
Screenshot: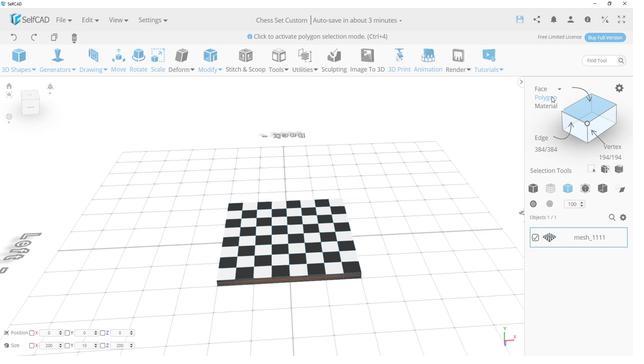 
Action: Mouse pressed left at (571, 88)
Screenshot: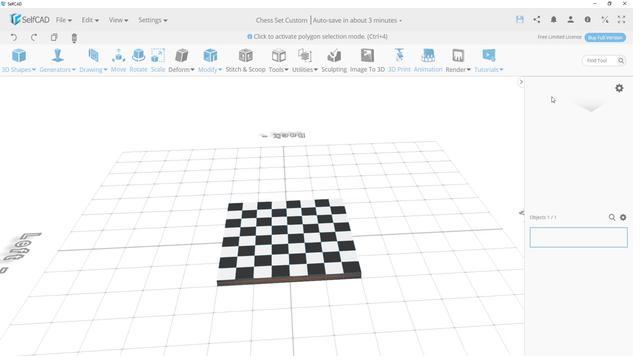 
Action: Mouse moved to (562, 89)
